 Task: Assign Person0000000132 as Assignee of Child Issue ChildIssue0000000659 of Issue Issue0000000330 in Backlog  in Scrum Project Project0000000066 in Jira. Assign Person0000000132 as Assignee of Child Issue ChildIssue0000000660 of Issue Issue0000000330 in Backlog  in Scrum Project Project0000000066 in Jira. Assign Issue Issue0000000321 to Sprint Sprint0000000193 in Scrum Project Project0000000065 in Jira. Assign Issue Issue0000000322 to Sprint Sprint0000000193 in Scrum Project Project0000000065 in Jira. Assign Issue Issue0000000323 to Sprint Sprint0000000194 in Scrum Project Project0000000065 in Jira
Action: Mouse moved to (558, 525)
Screenshot: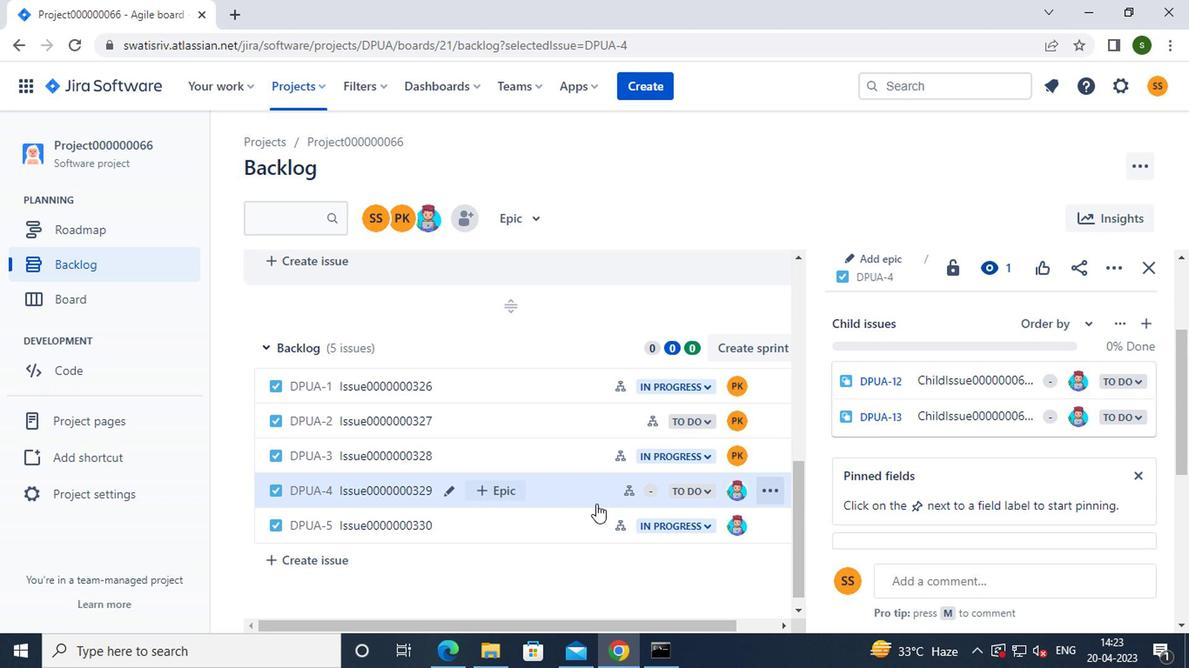 
Action: Mouse pressed left at (558, 525)
Screenshot: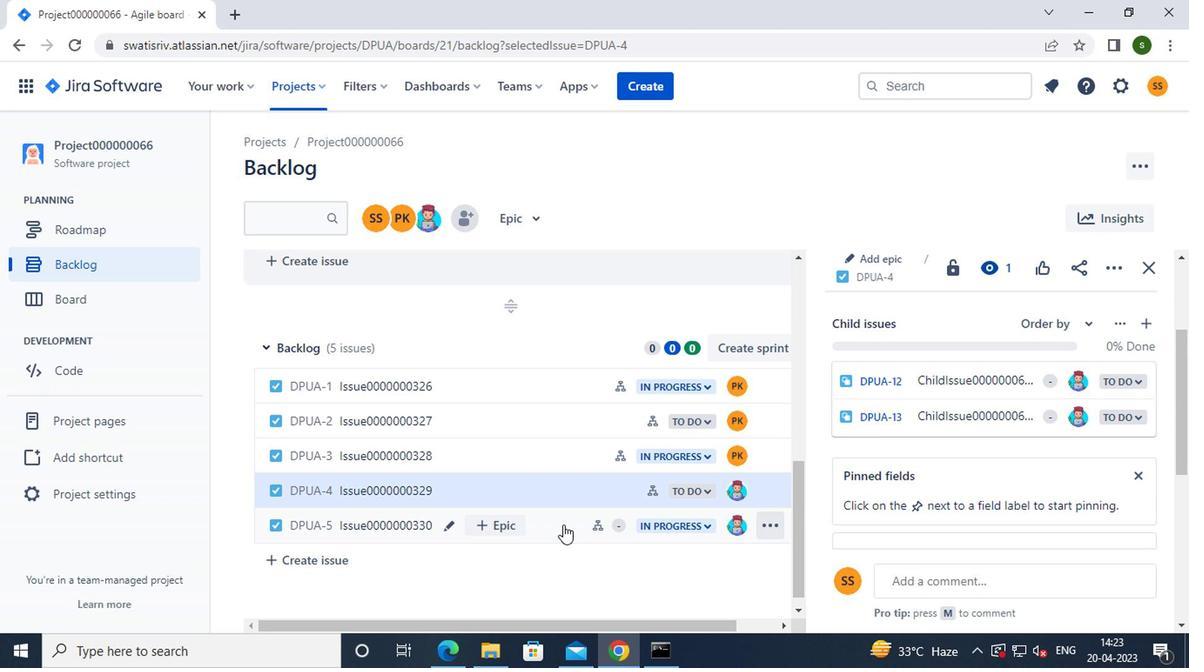 
Action: Mouse moved to (1002, 457)
Screenshot: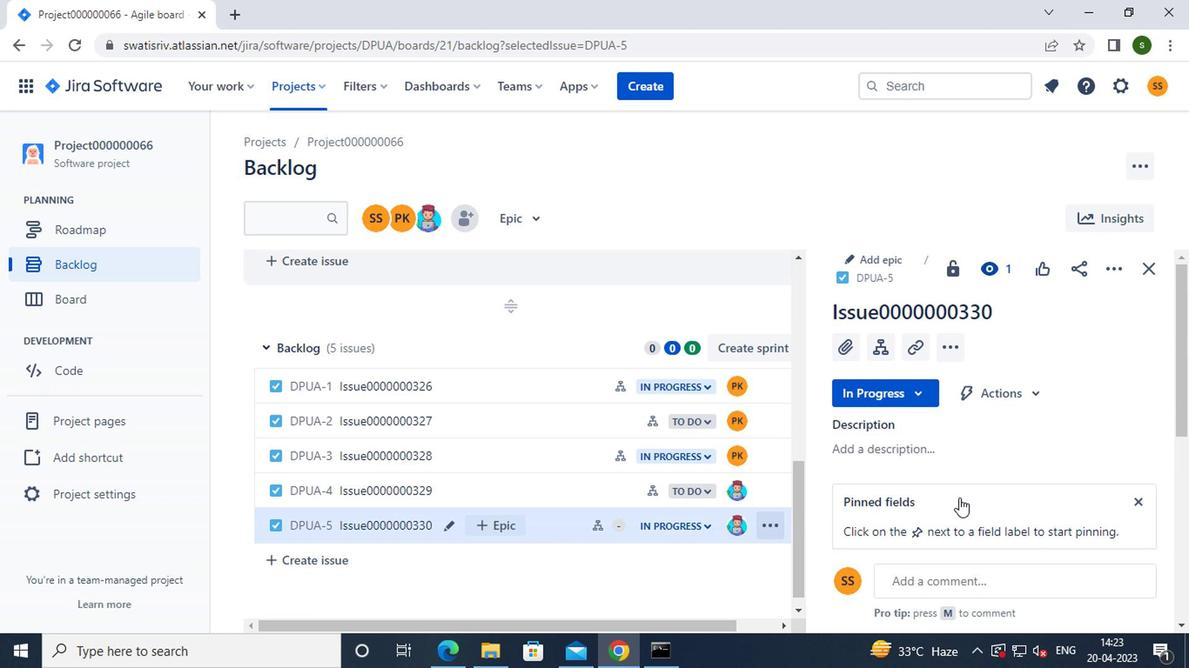 
Action: Mouse scrolled (1002, 457) with delta (0, 0)
Screenshot: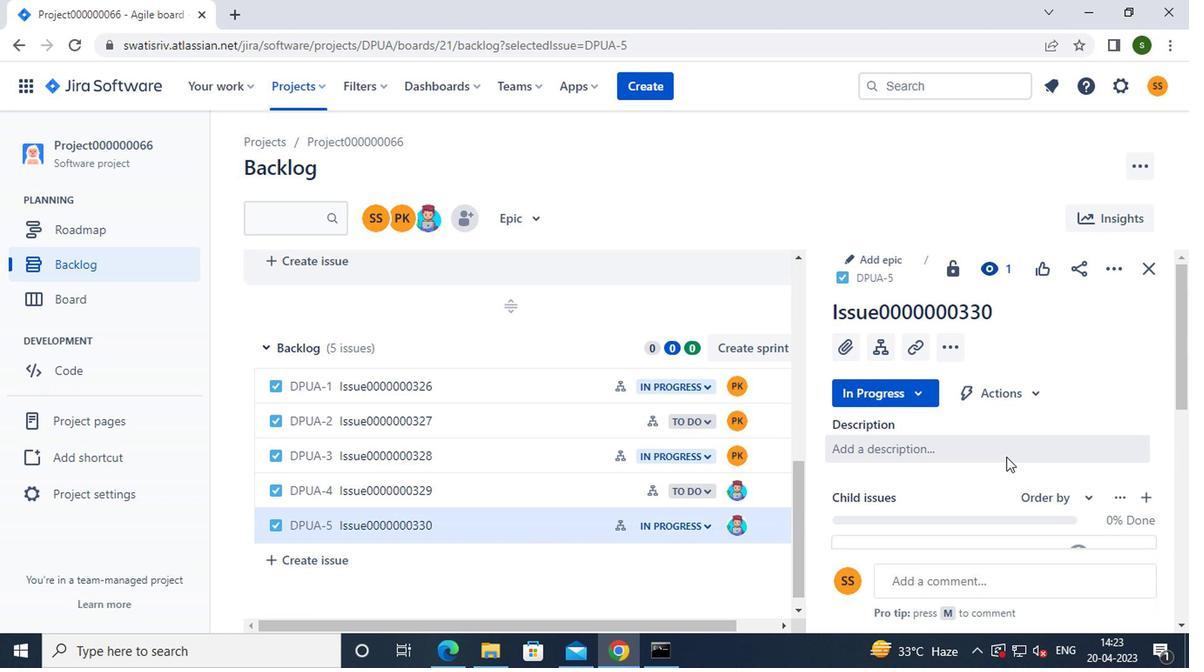 
Action: Mouse scrolled (1002, 457) with delta (0, 0)
Screenshot: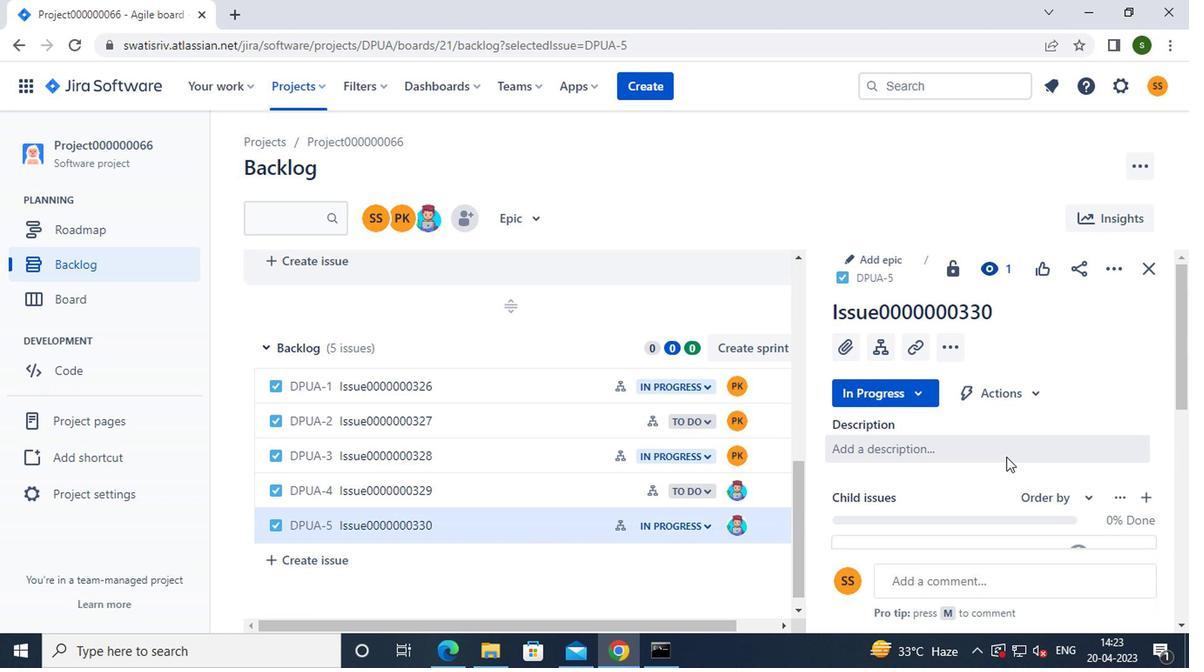 
Action: Mouse moved to (1081, 384)
Screenshot: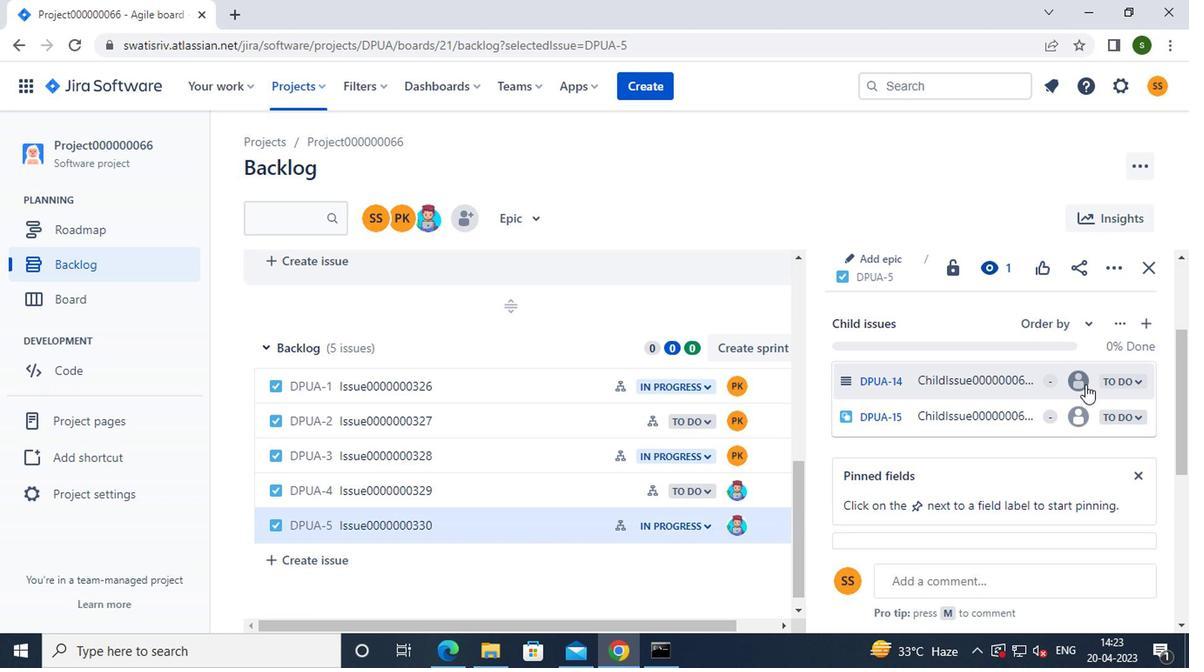
Action: Mouse pressed left at (1081, 384)
Screenshot: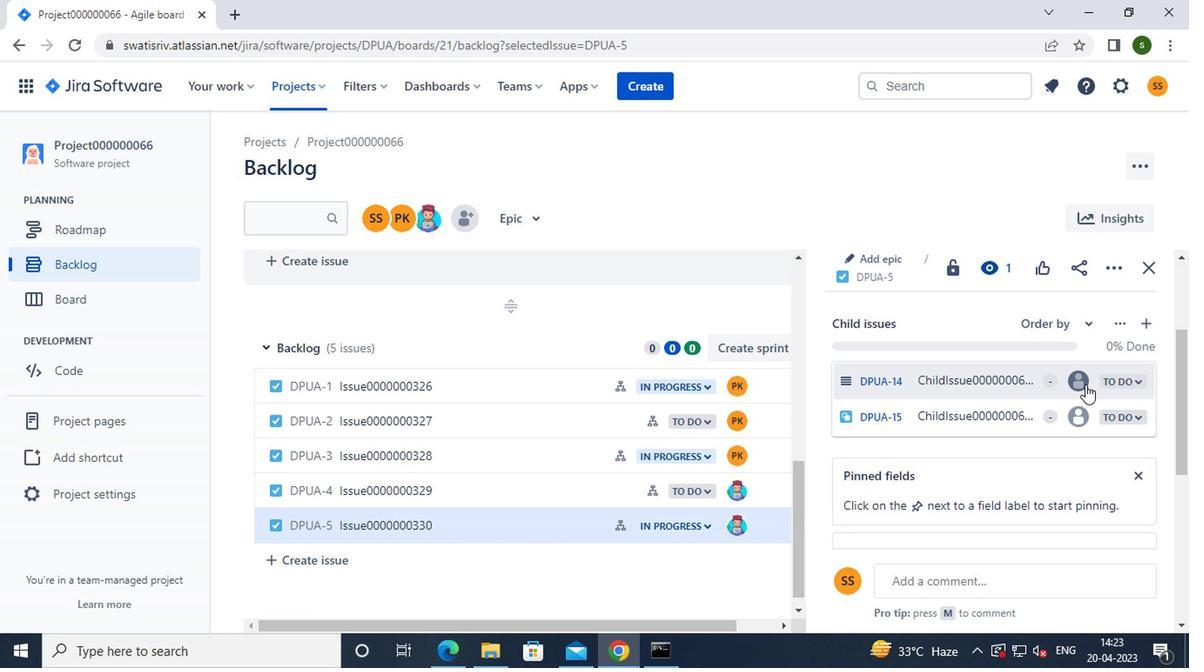 
Action: Mouse moved to (1026, 442)
Screenshot: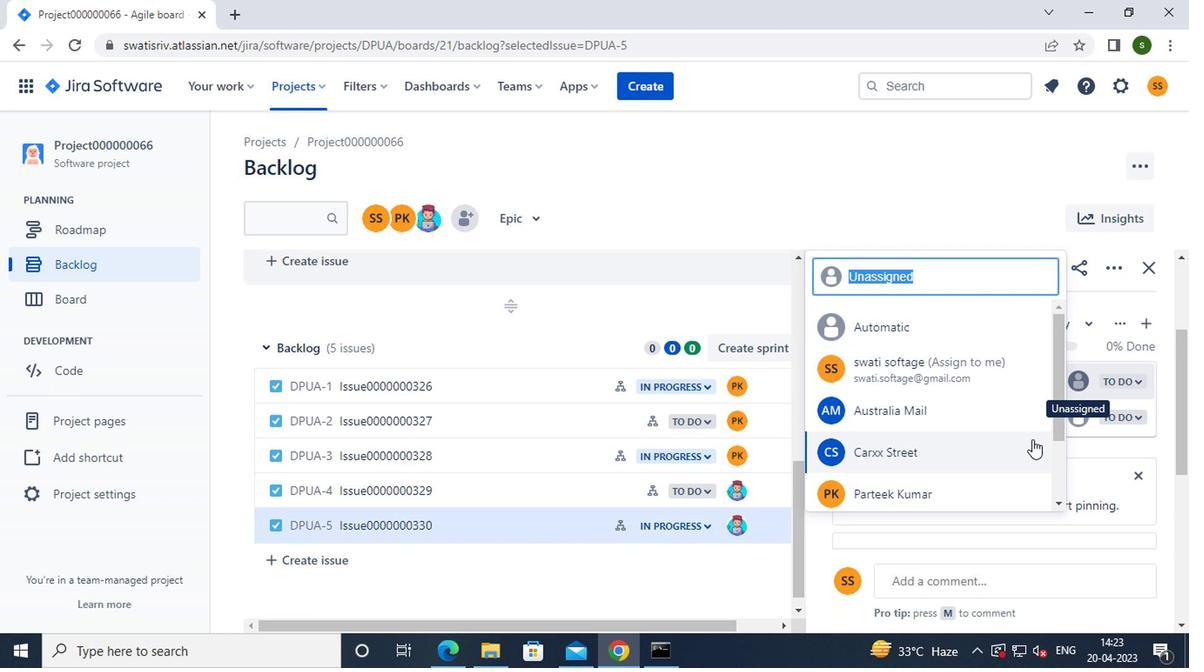 
Action: Mouse scrolled (1026, 442) with delta (0, 0)
Screenshot: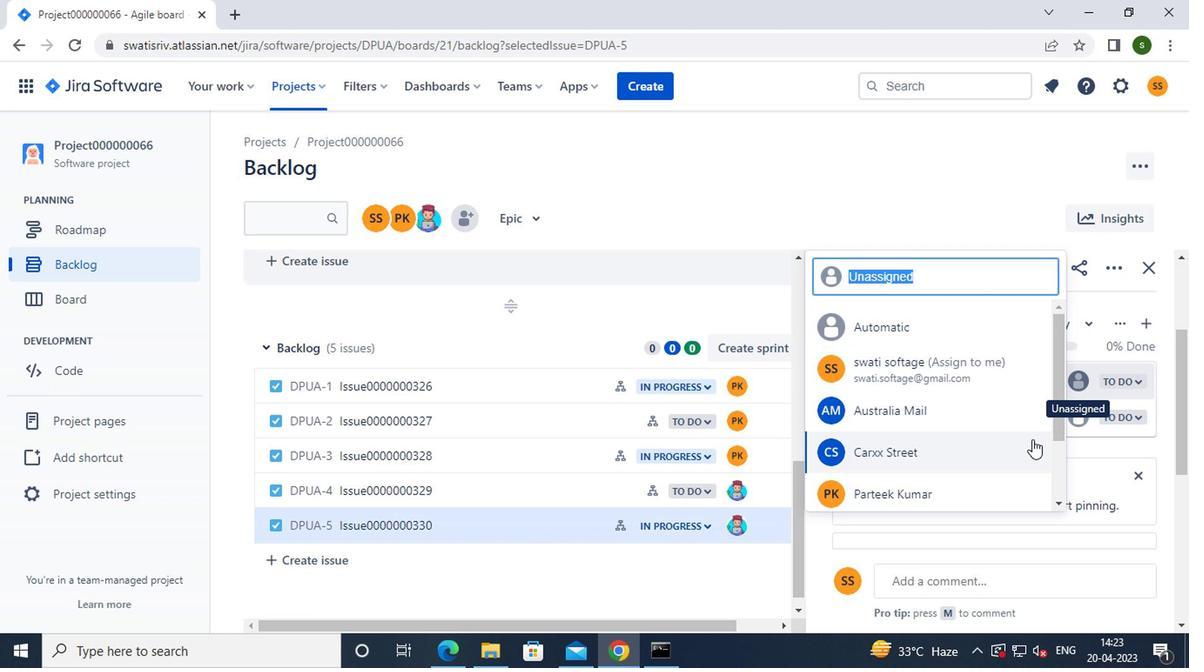 
Action: Mouse moved to (1025, 444)
Screenshot: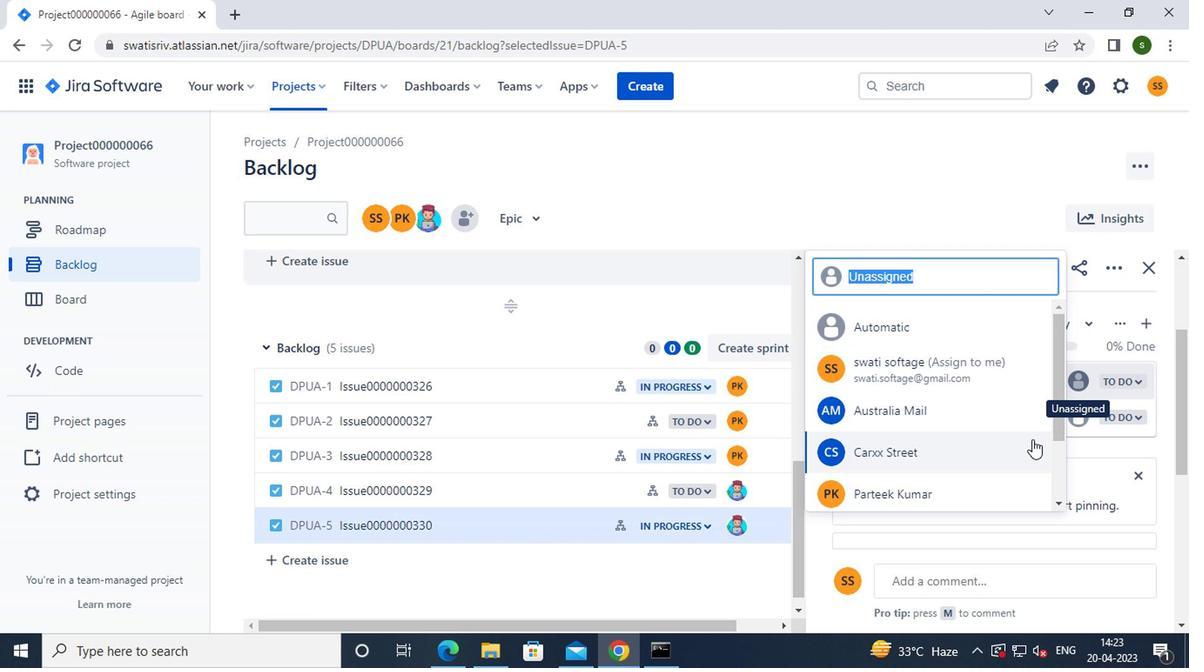 
Action: Mouse scrolled (1025, 442) with delta (0, -1)
Screenshot: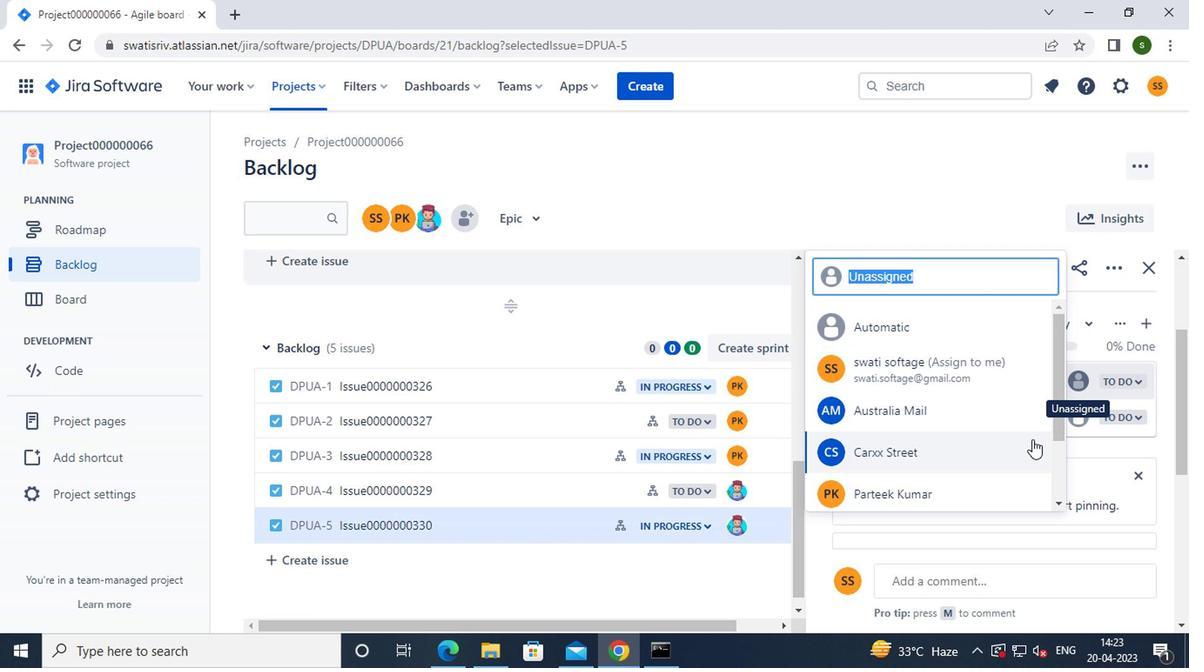 
Action: Mouse scrolled (1025, 442) with delta (0, -1)
Screenshot: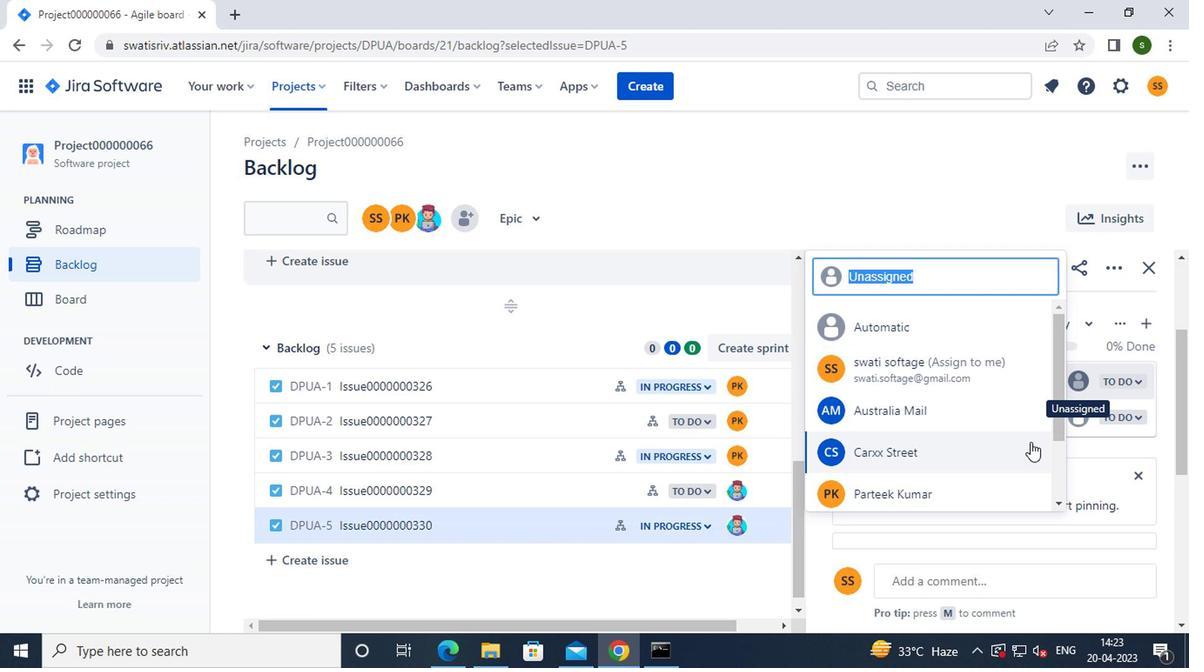 
Action: Mouse moved to (934, 491)
Screenshot: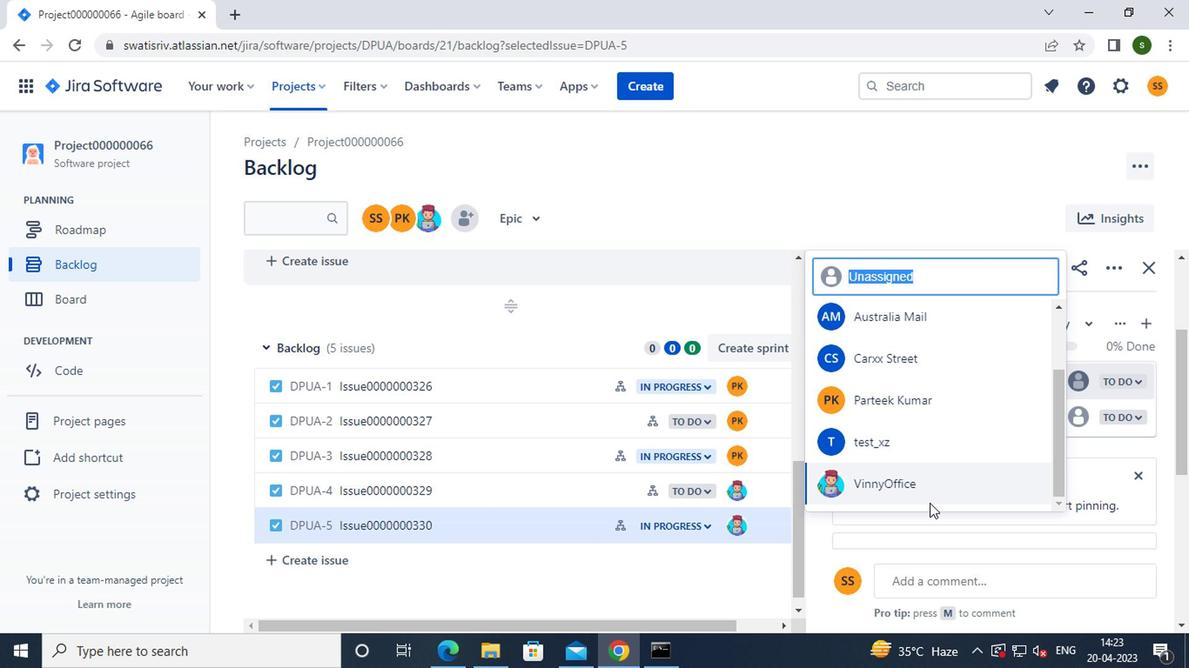 
Action: Mouse pressed left at (934, 491)
Screenshot: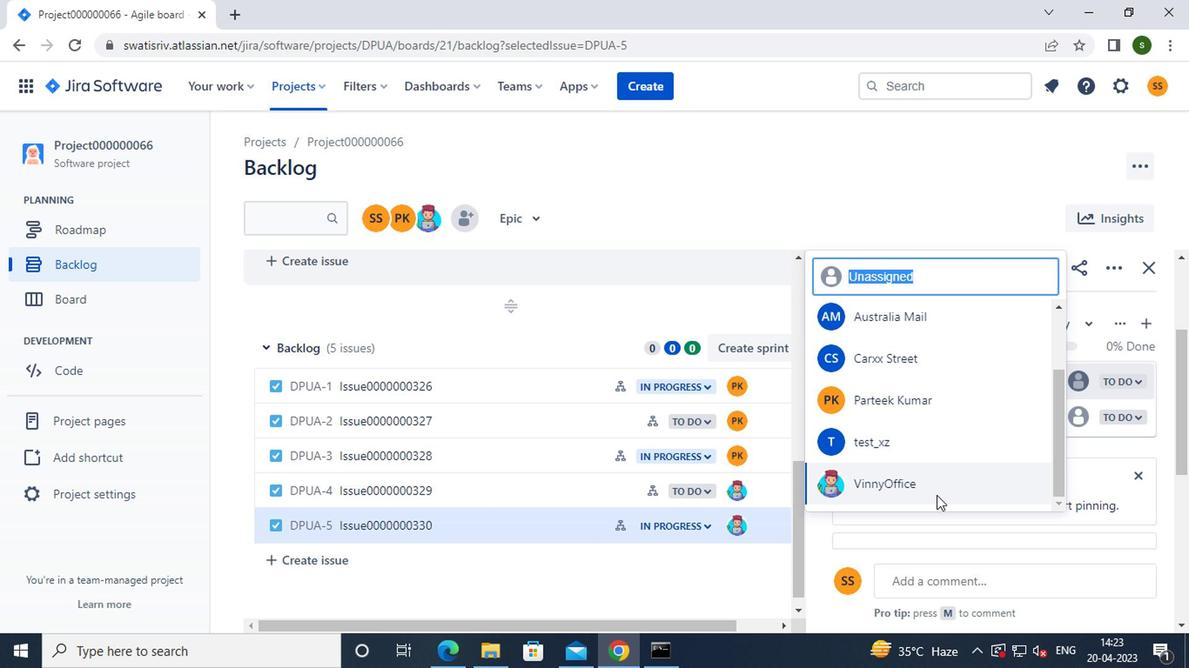 
Action: Mouse moved to (1072, 424)
Screenshot: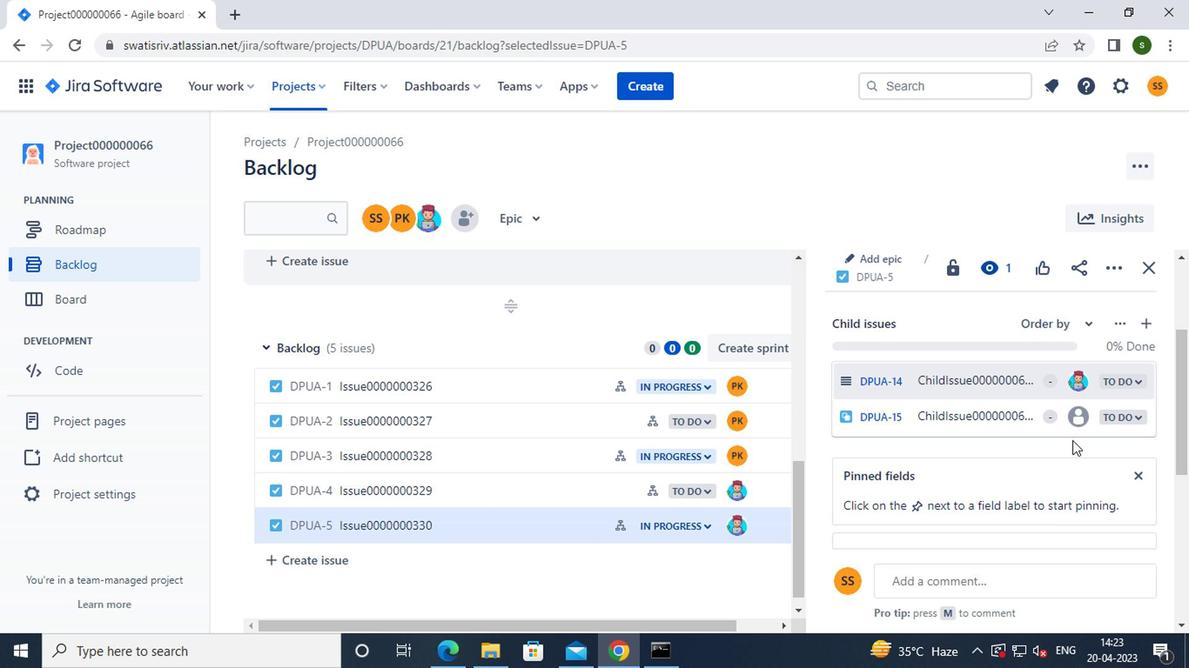 
Action: Mouse pressed left at (1072, 424)
Screenshot: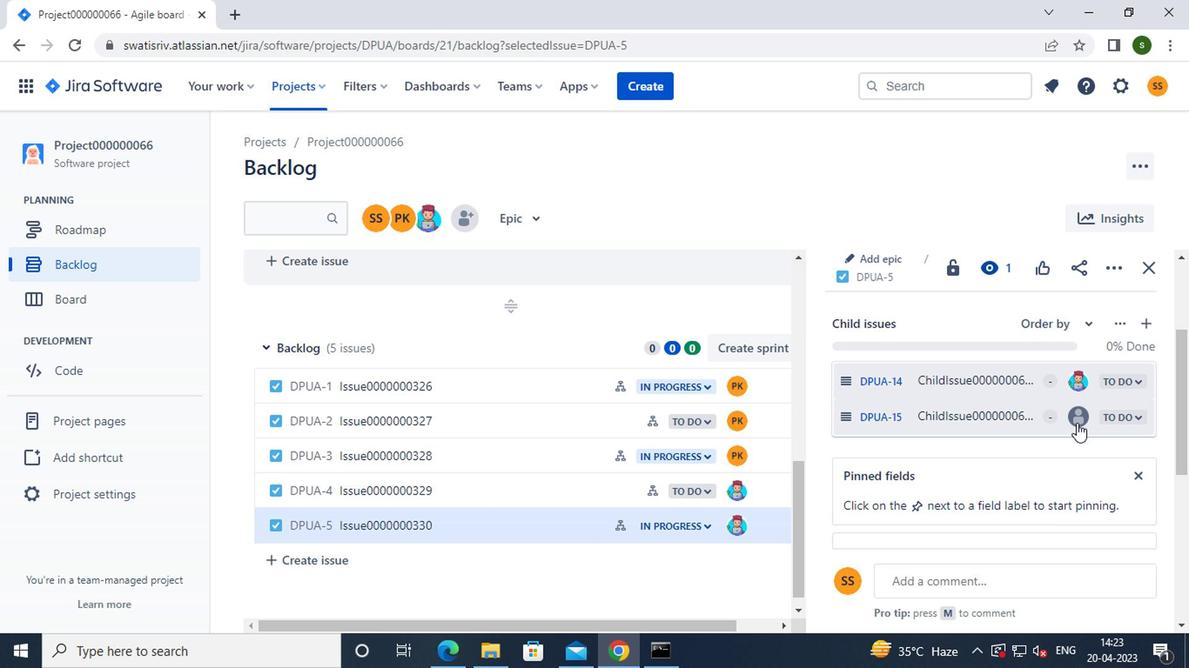 
Action: Mouse moved to (927, 517)
Screenshot: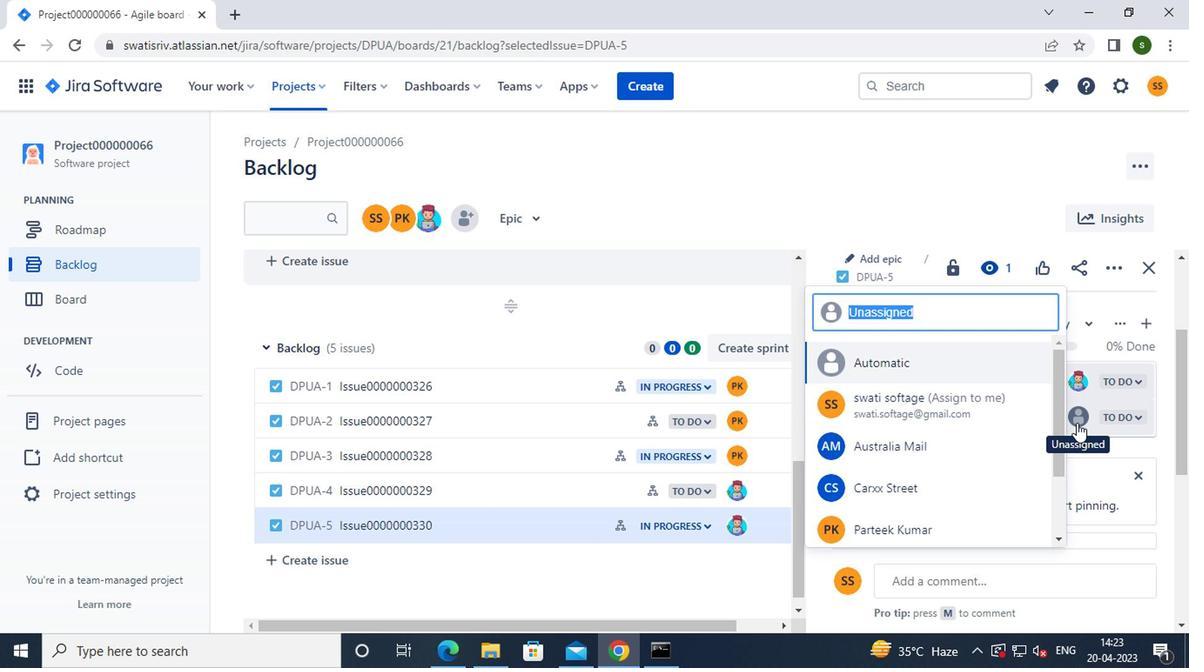 
Action: Mouse scrolled (927, 515) with delta (0, -1)
Screenshot: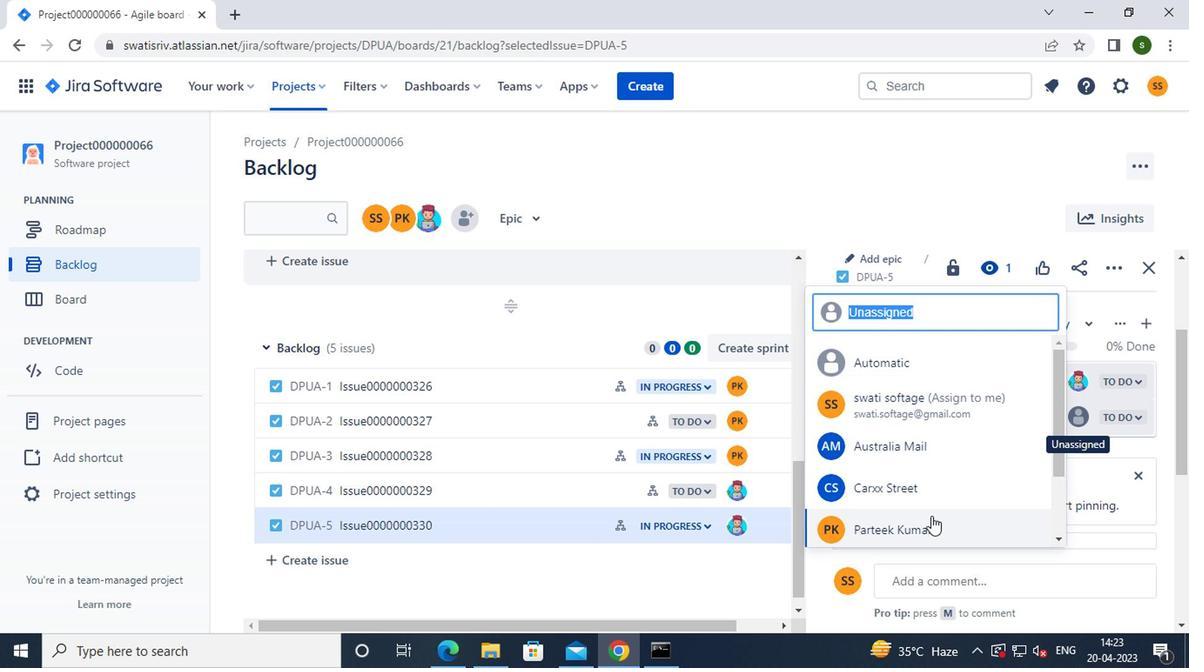 
Action: Mouse moved to (916, 533)
Screenshot: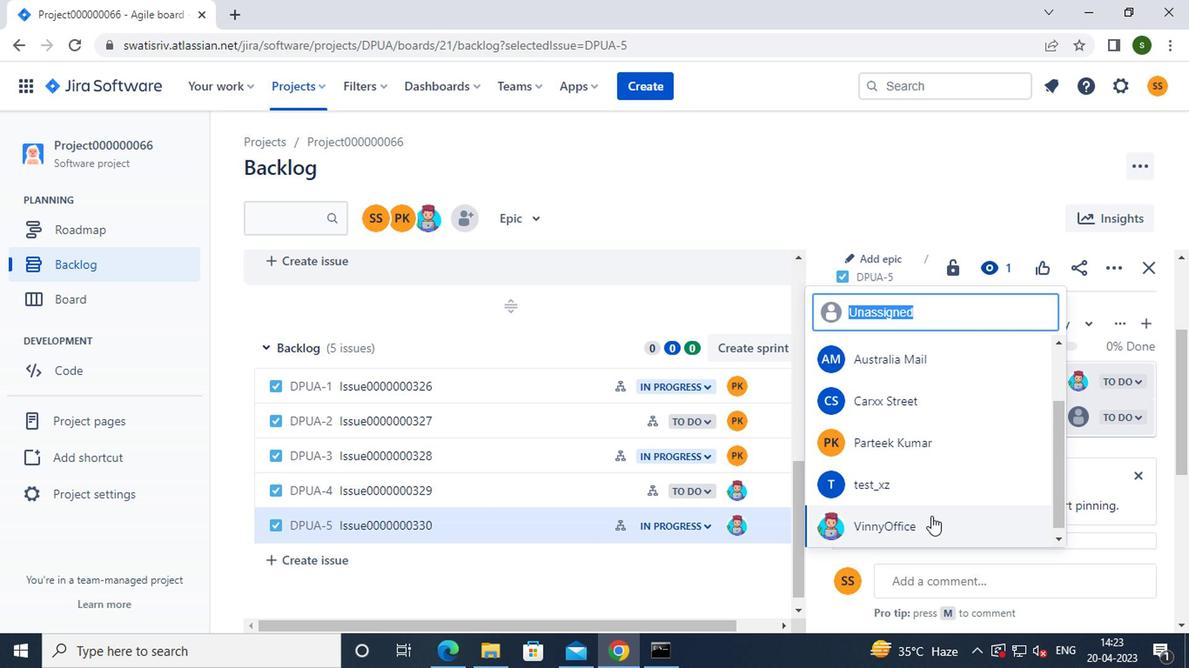 
Action: Mouse pressed left at (916, 533)
Screenshot: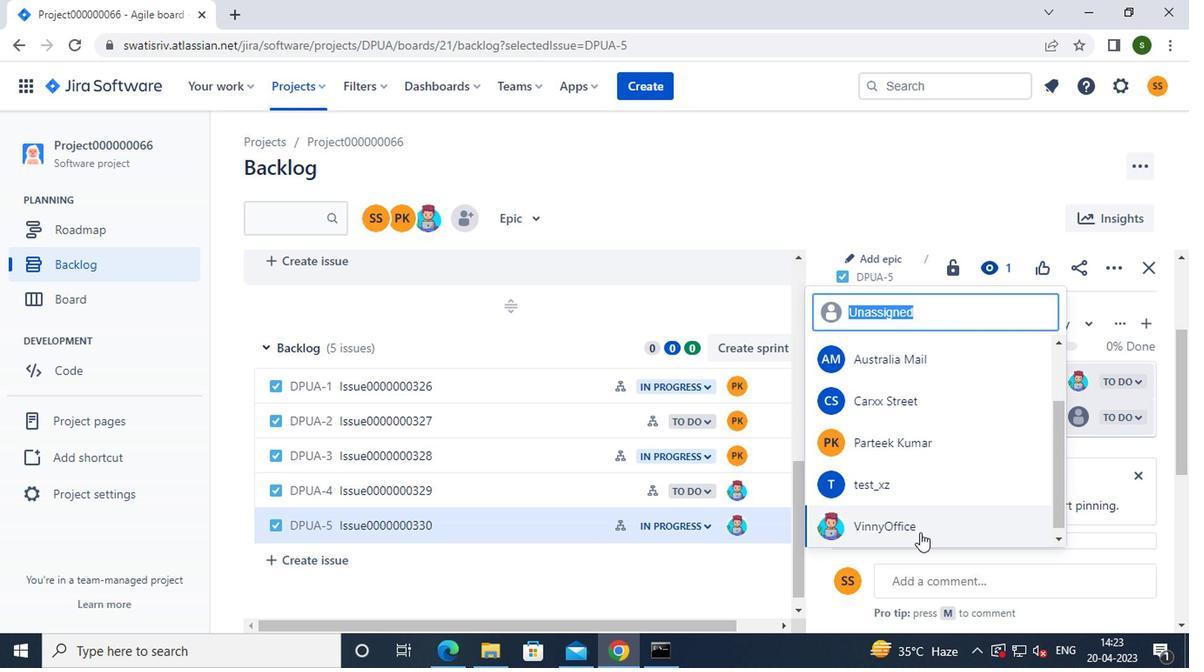 
Action: Mouse moved to (291, 94)
Screenshot: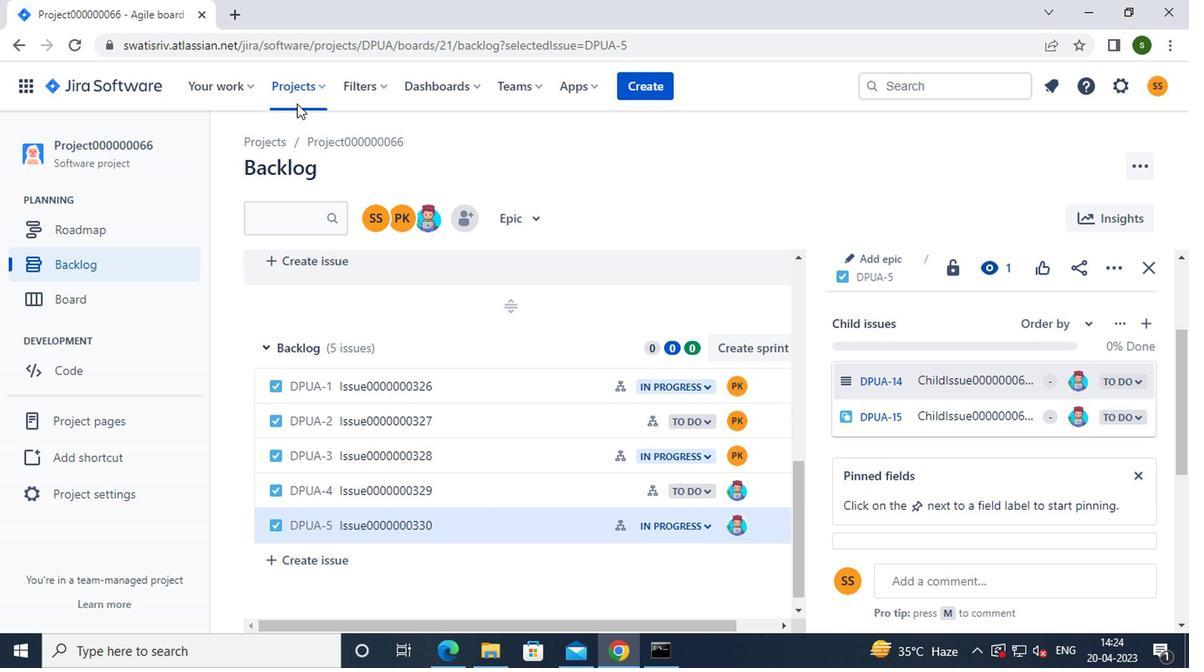 
Action: Mouse pressed left at (291, 94)
Screenshot: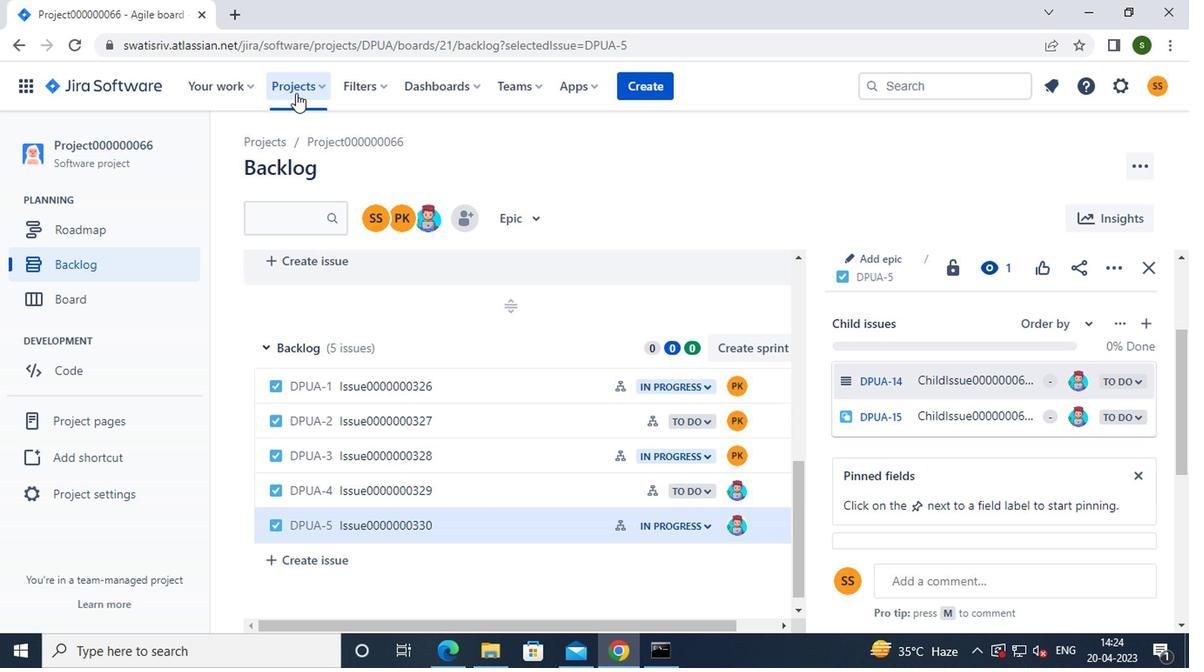 
Action: Mouse moved to (370, 209)
Screenshot: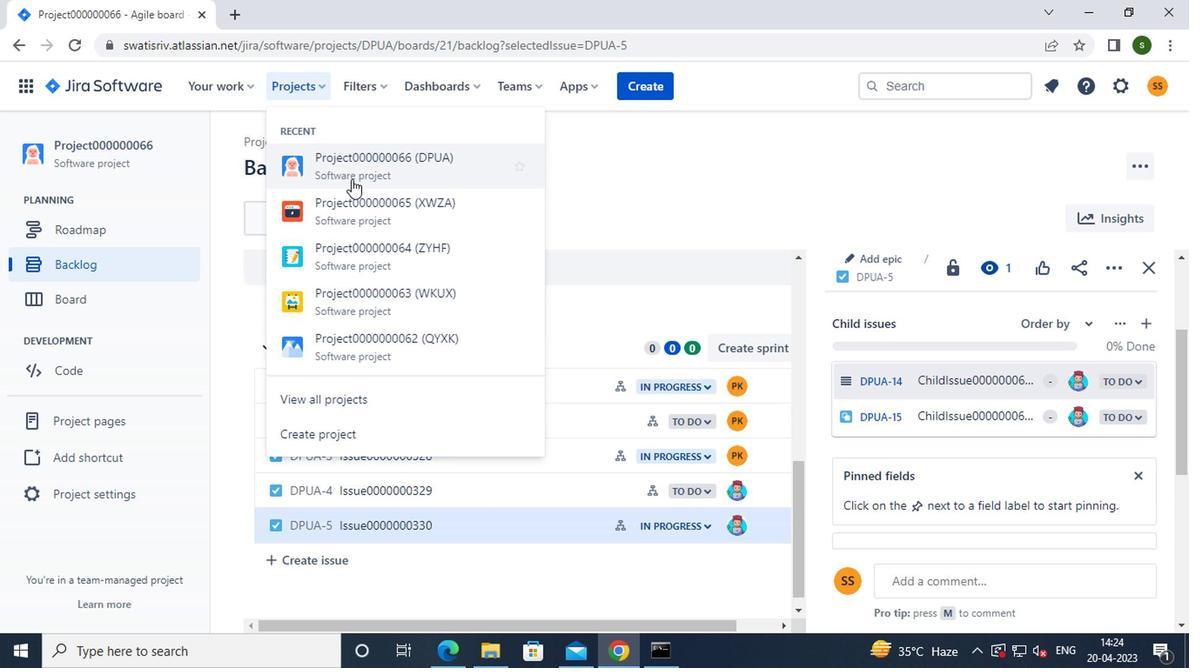 
Action: Mouse pressed left at (370, 209)
Screenshot: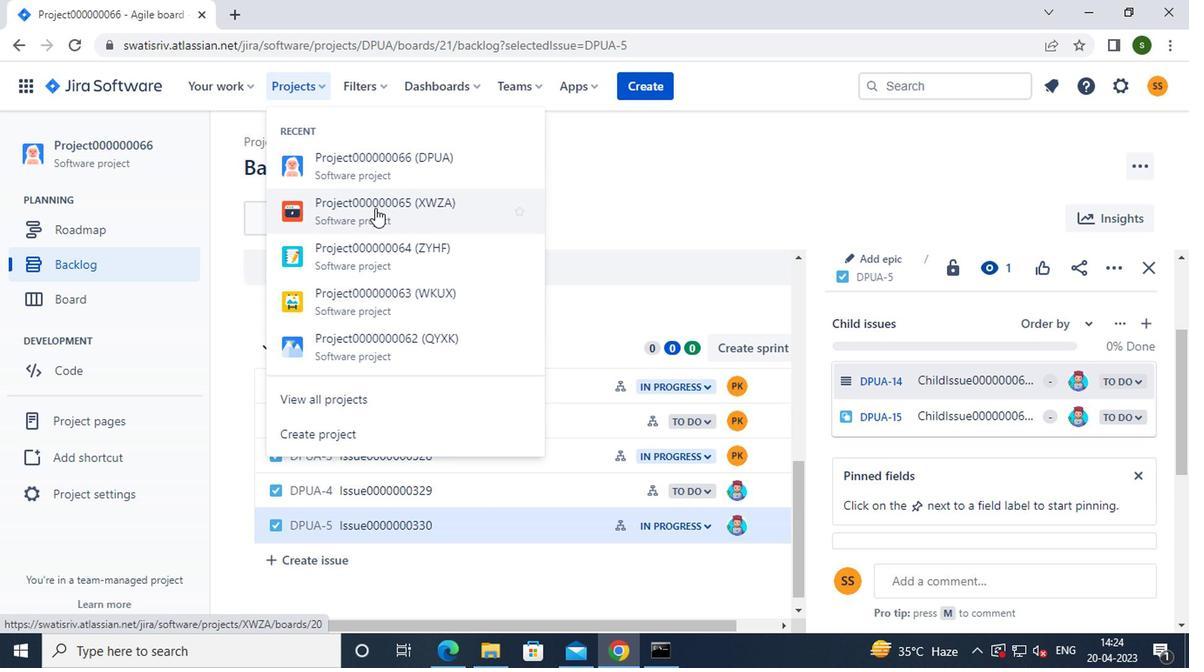 
Action: Mouse moved to (112, 258)
Screenshot: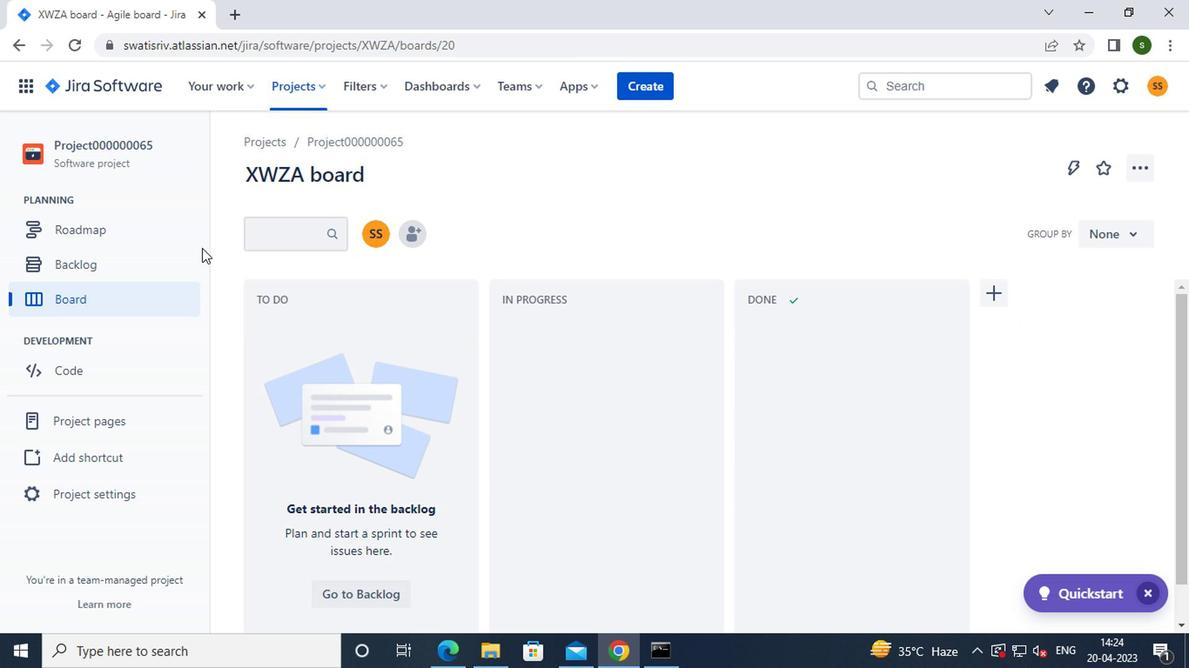 
Action: Mouse pressed left at (112, 258)
Screenshot: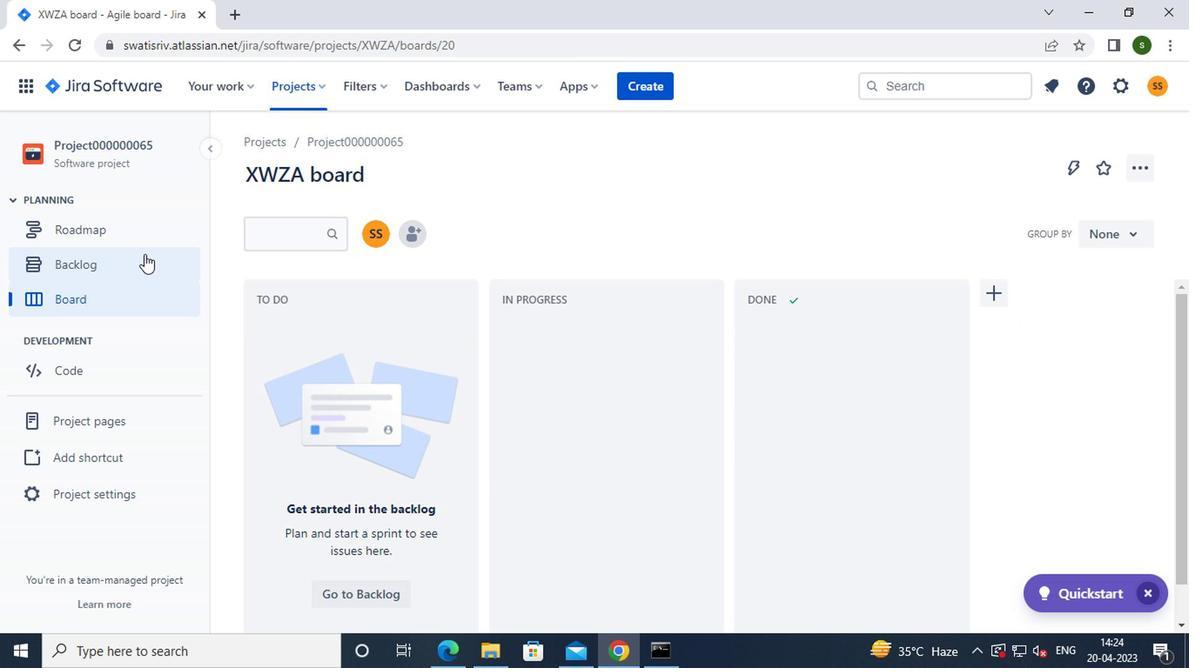 
Action: Mouse moved to (839, 409)
Screenshot: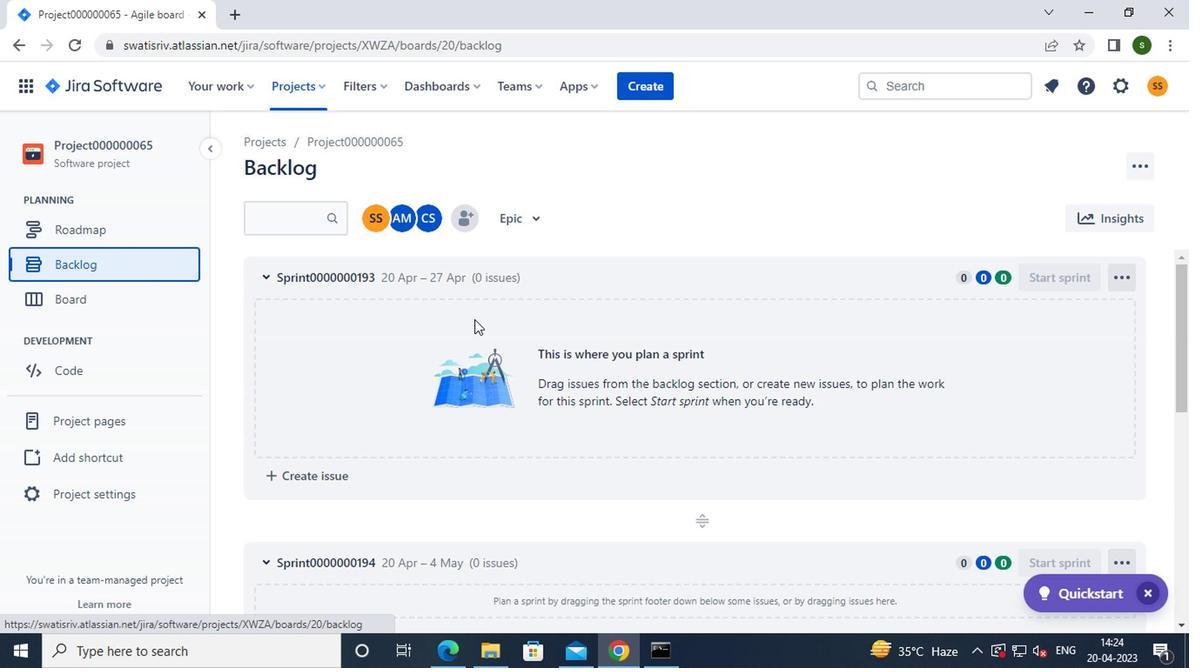 
Action: Mouse scrolled (839, 408) with delta (0, -1)
Screenshot: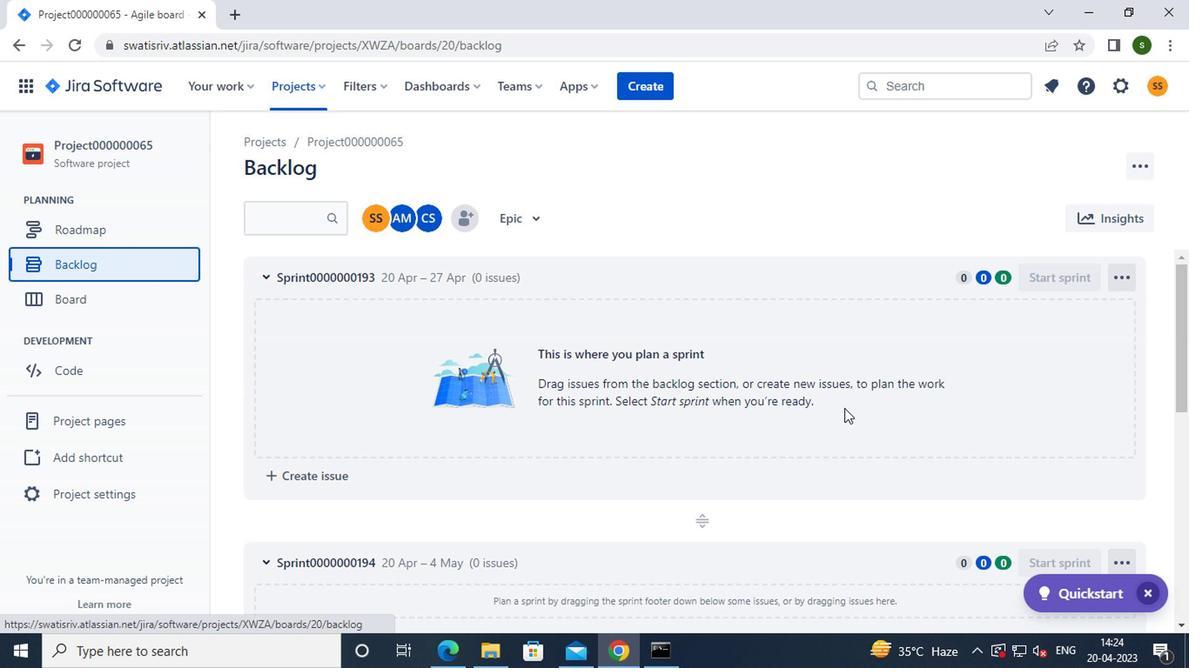 
Action: Mouse scrolled (839, 408) with delta (0, -1)
Screenshot: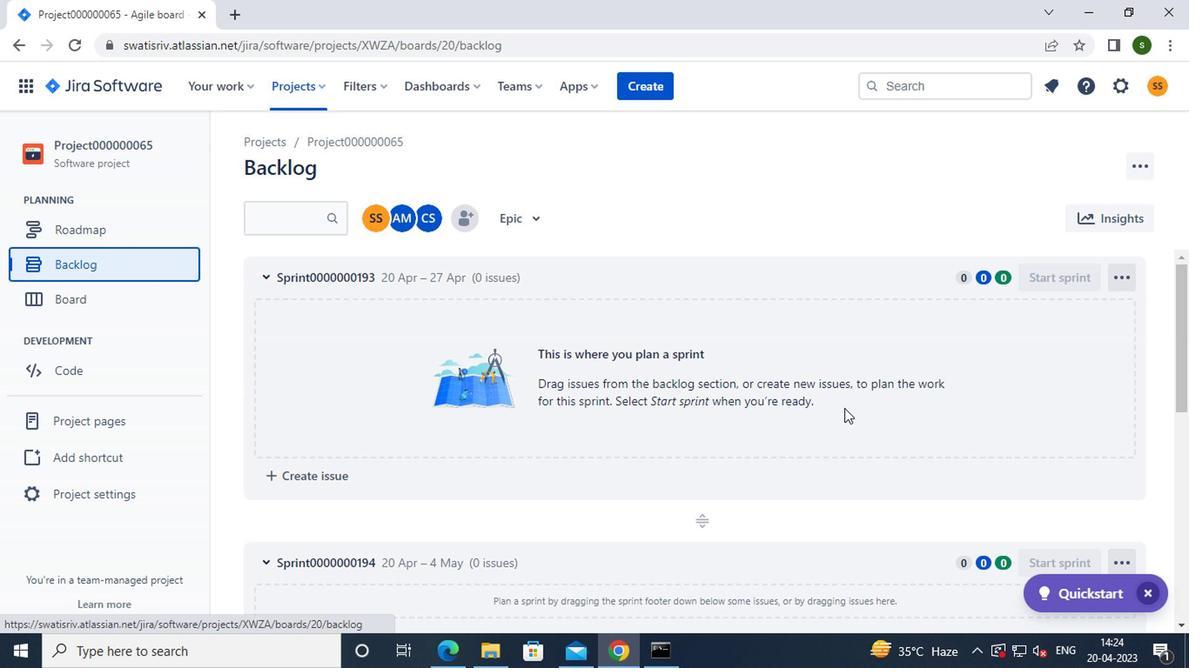
Action: Mouse scrolled (839, 408) with delta (0, -1)
Screenshot: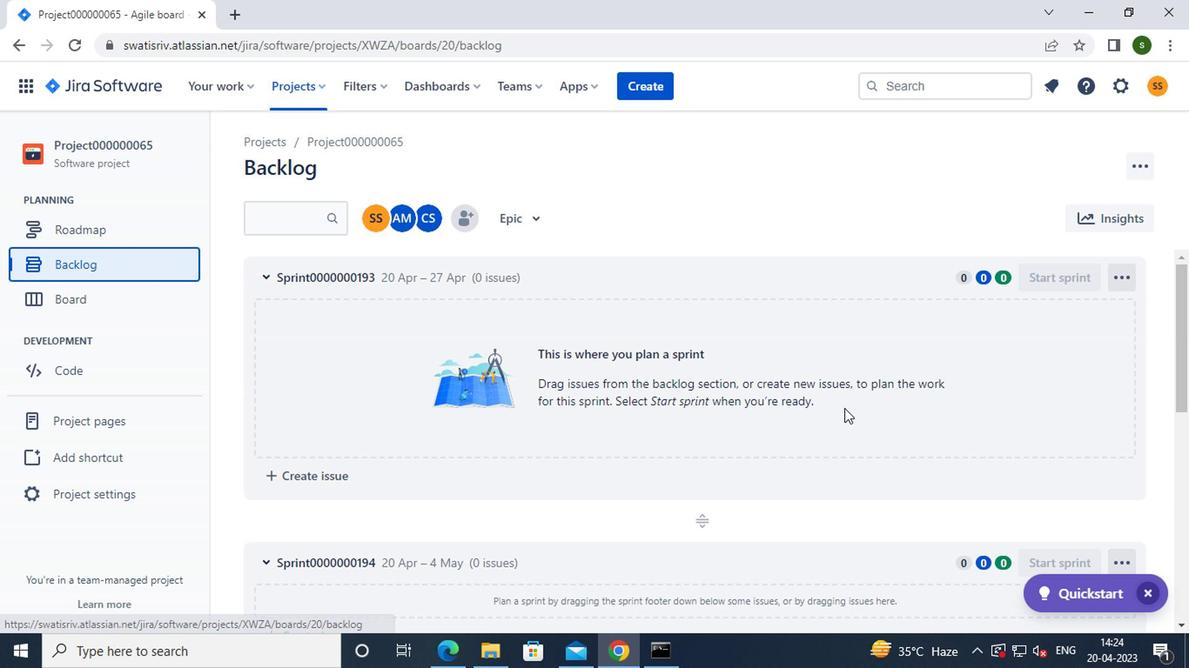 
Action: Mouse scrolled (839, 408) with delta (0, -1)
Screenshot: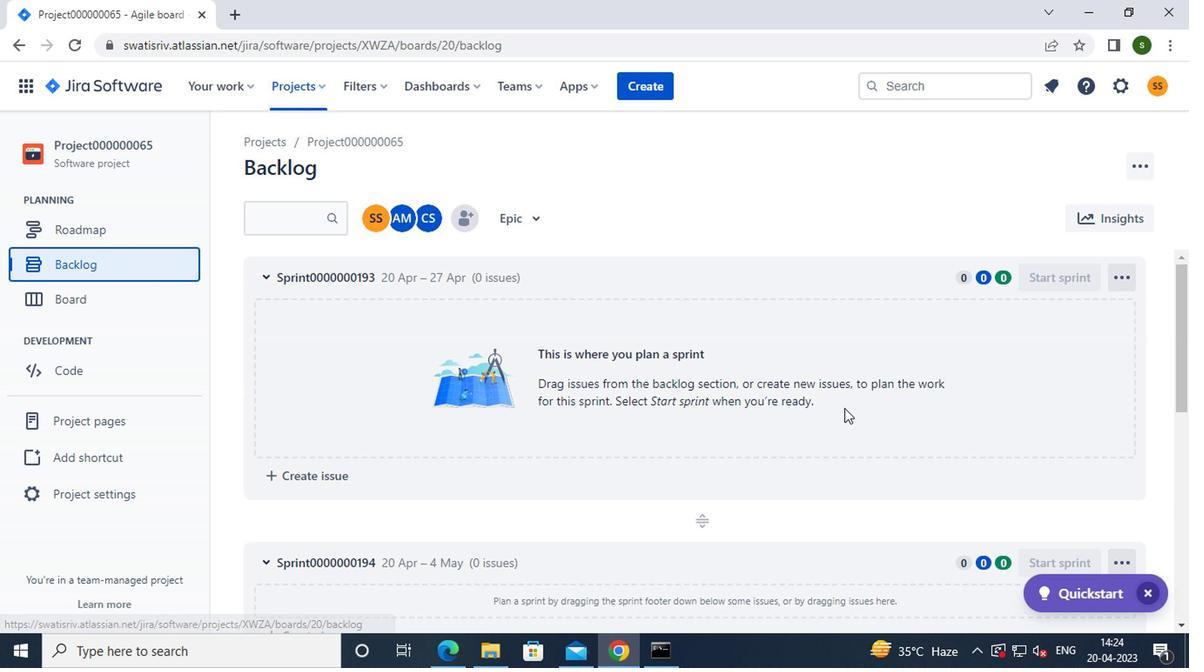 
Action: Mouse scrolled (839, 408) with delta (0, -1)
Screenshot: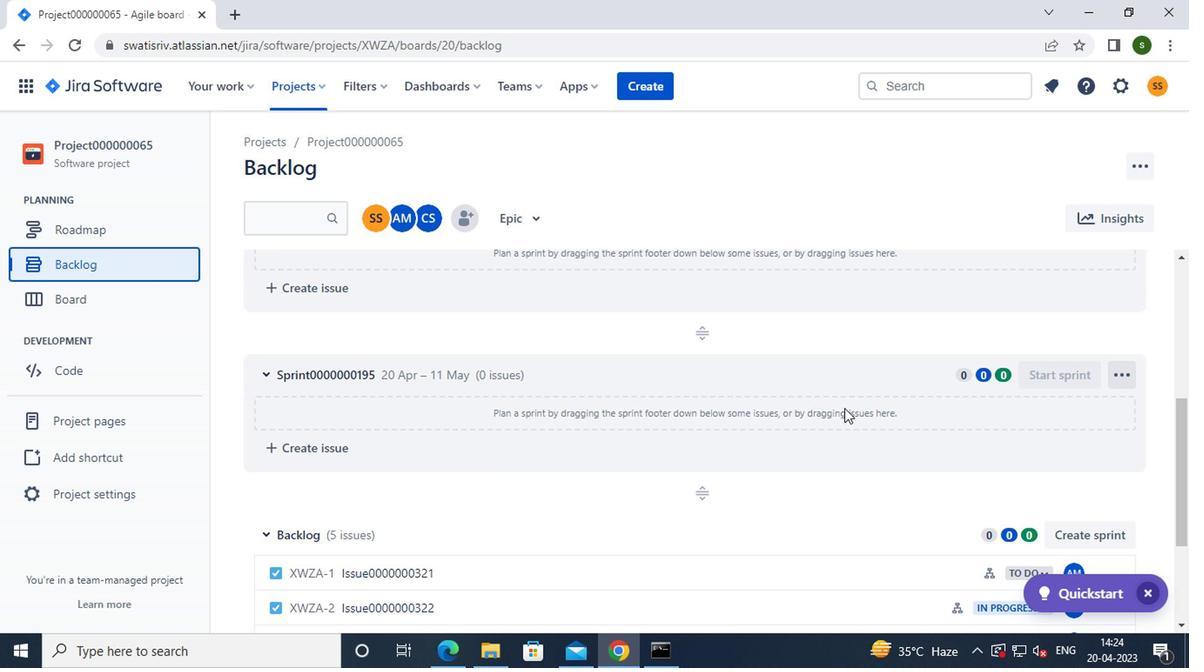 
Action: Mouse scrolled (839, 408) with delta (0, -1)
Screenshot: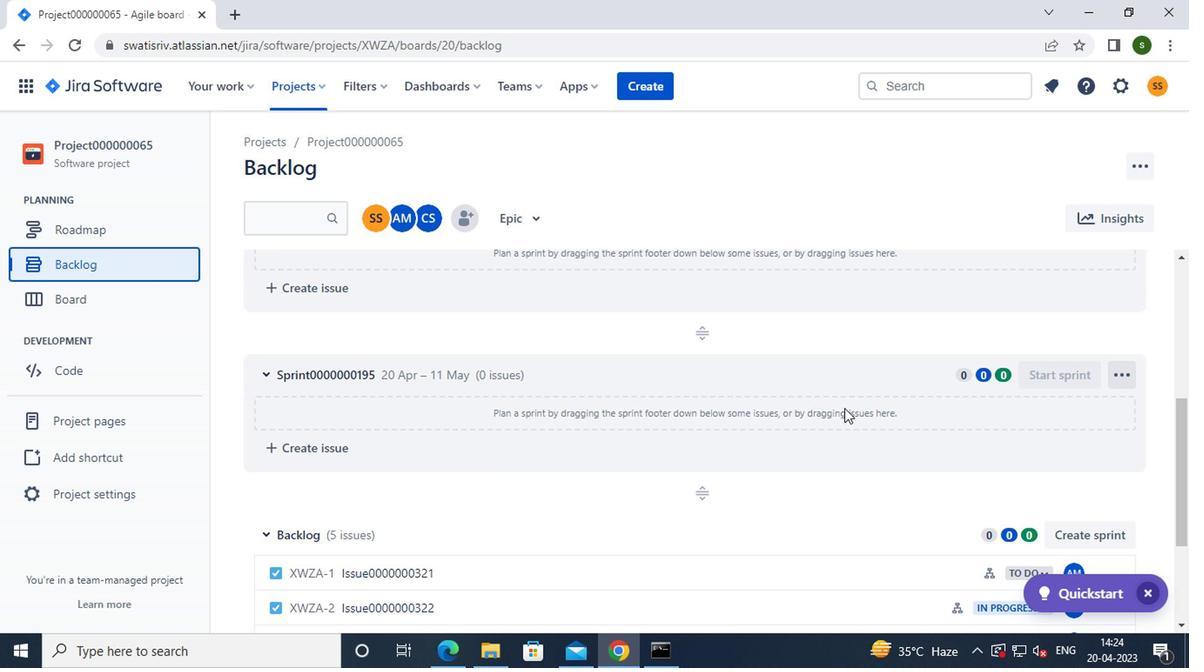 
Action: Mouse scrolled (839, 408) with delta (0, -1)
Screenshot: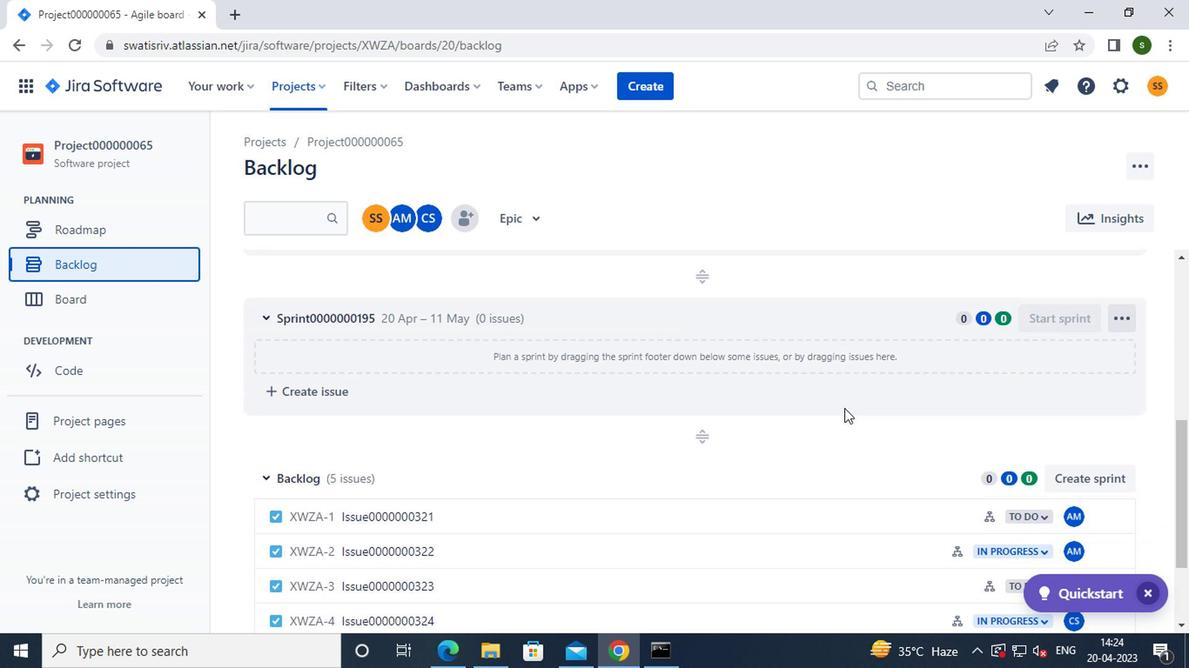 
Action: Mouse moved to (1106, 386)
Screenshot: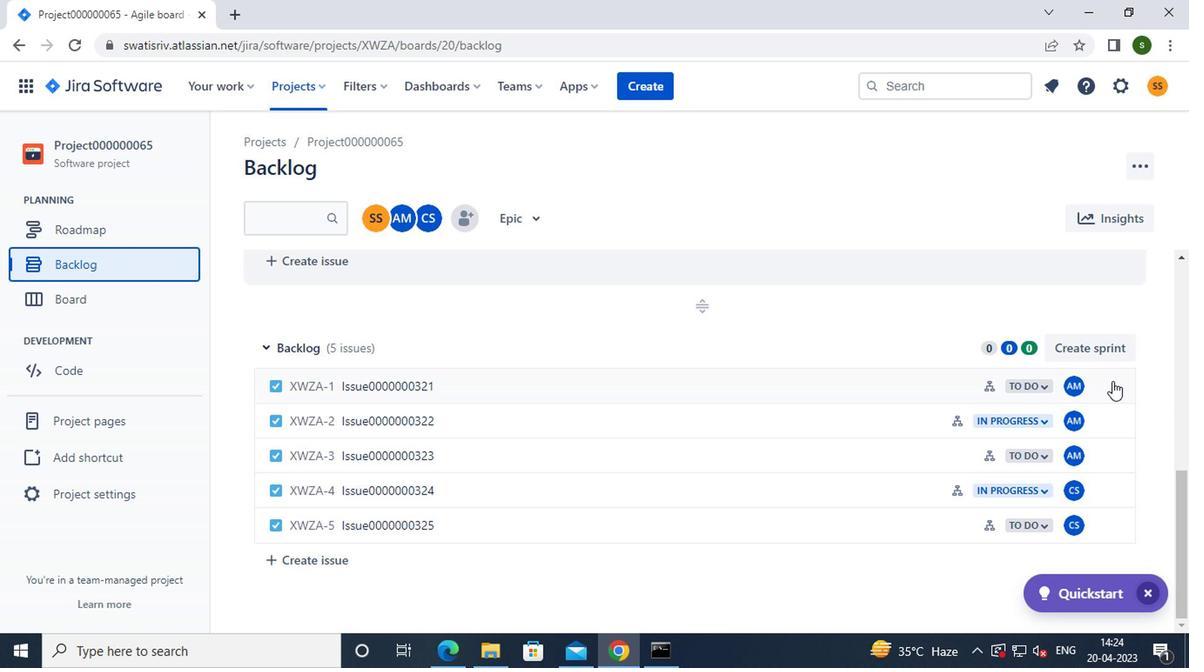 
Action: Mouse pressed left at (1106, 386)
Screenshot: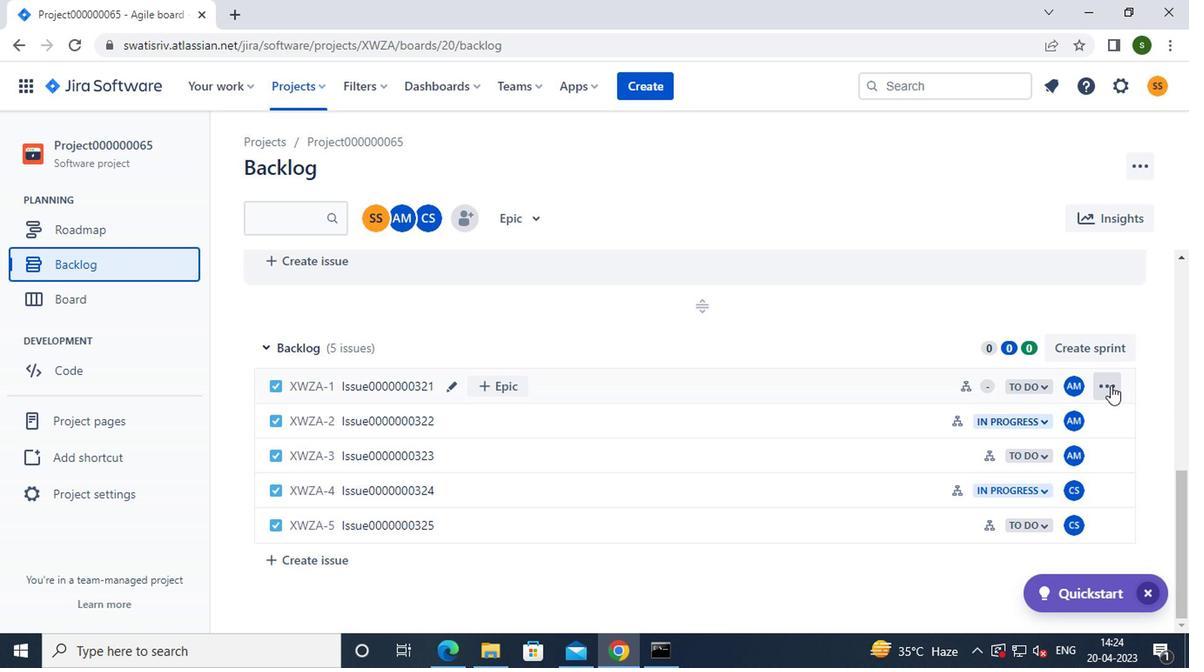 
Action: Mouse moved to (1054, 263)
Screenshot: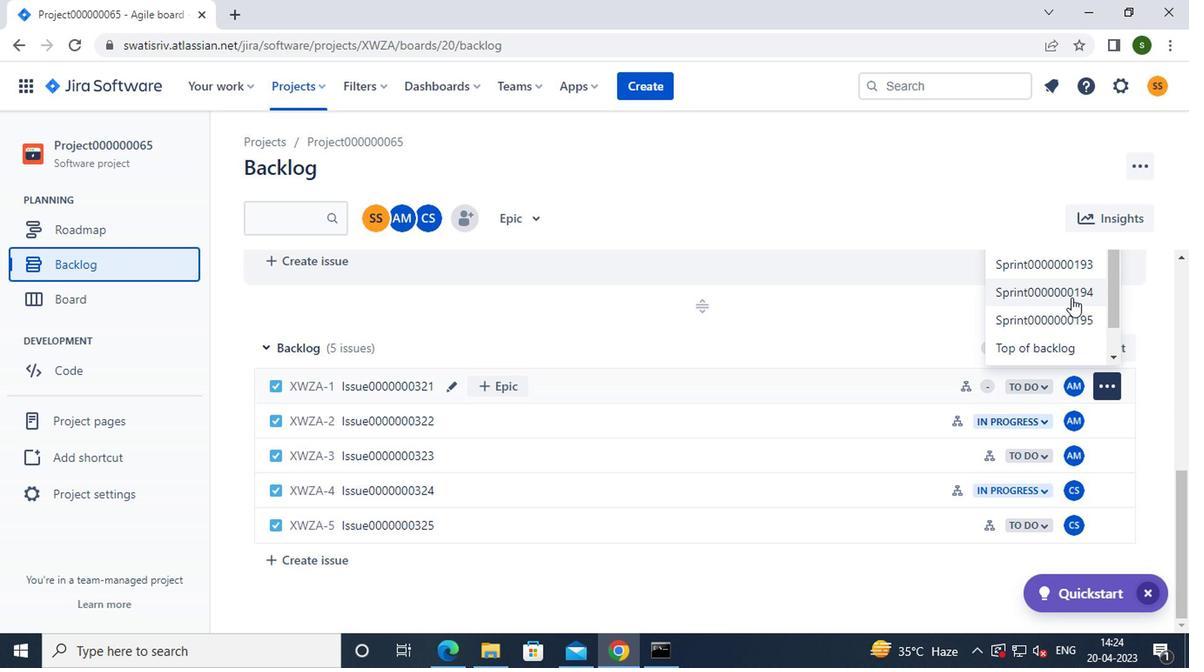 
Action: Mouse pressed left at (1054, 263)
Screenshot: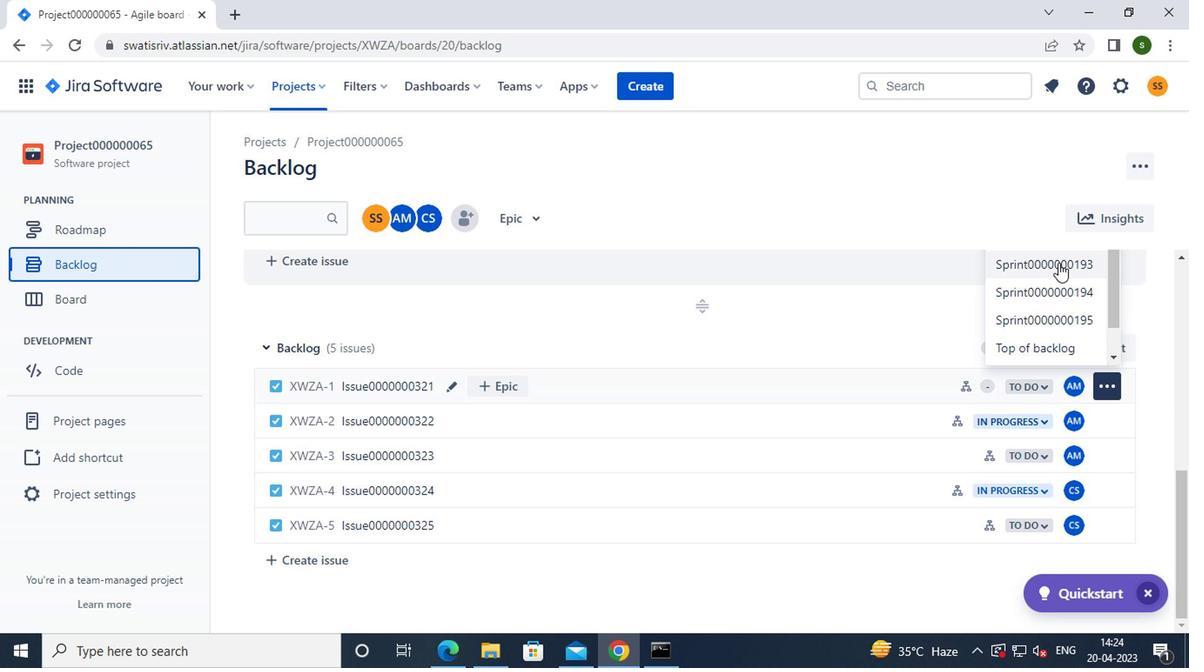 
Action: Mouse moved to (1105, 426)
Screenshot: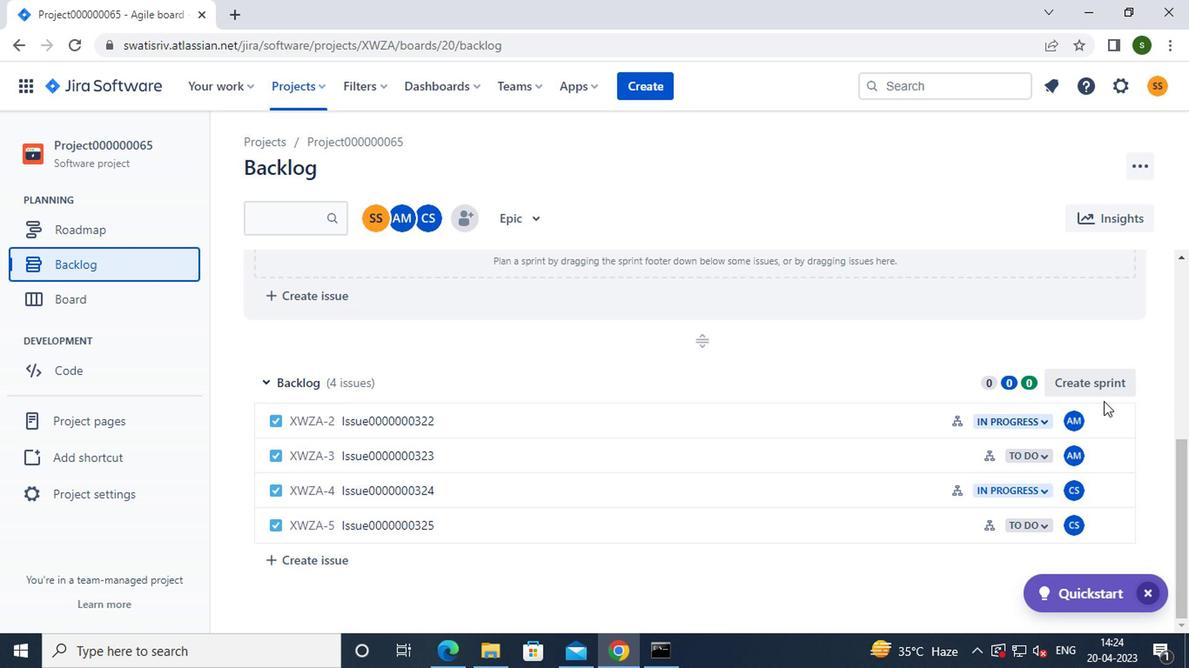 
Action: Mouse pressed left at (1105, 426)
Screenshot: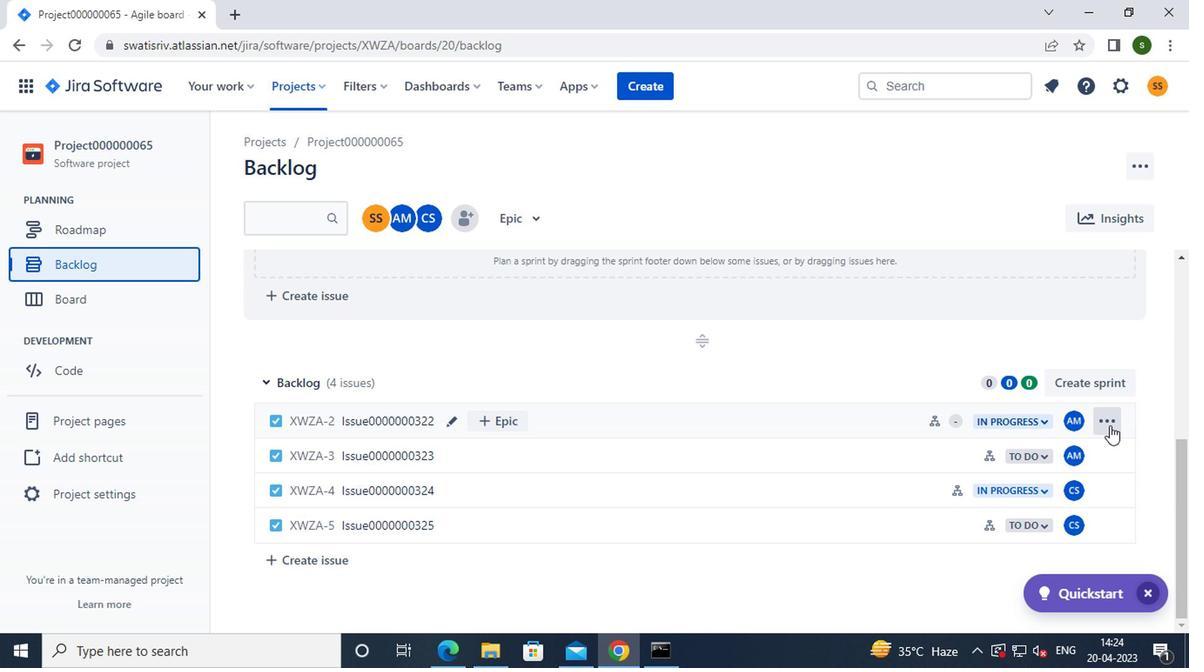 
Action: Mouse moved to (1064, 308)
Screenshot: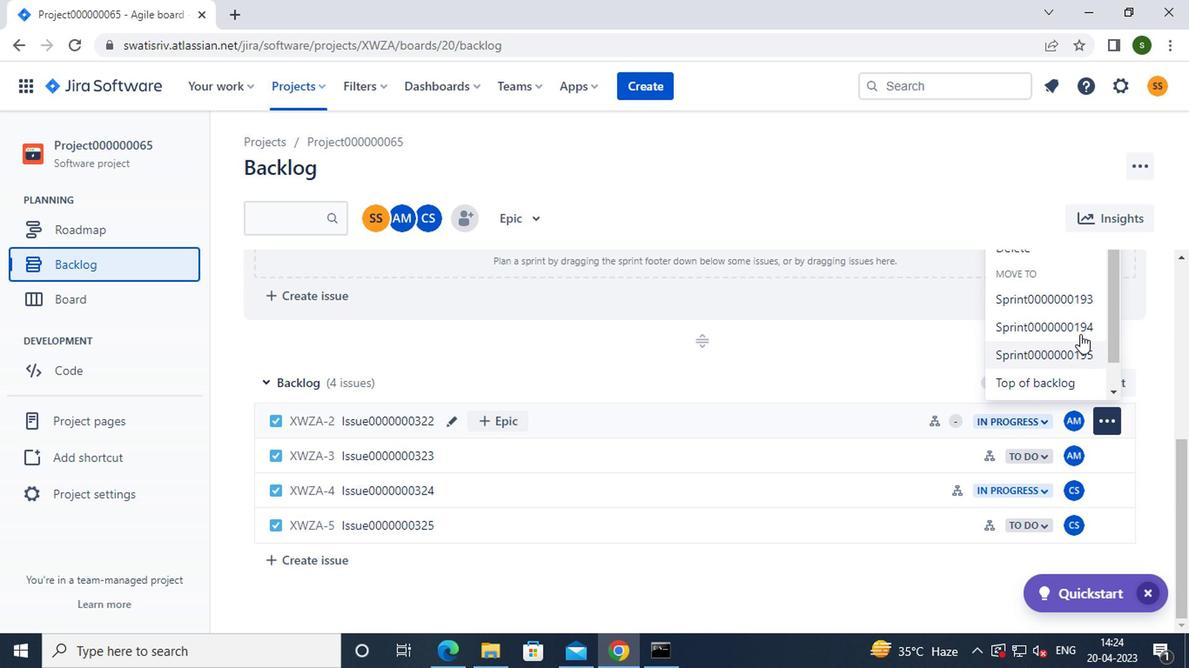 
Action: Mouse pressed left at (1064, 308)
Screenshot: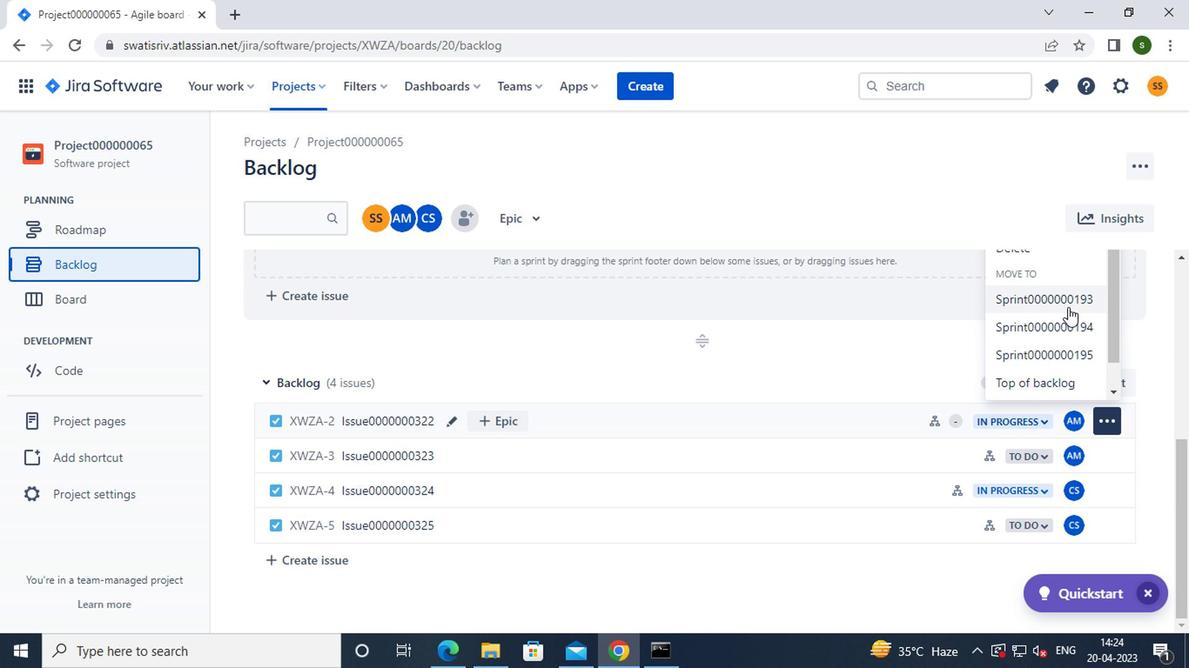 
Action: Mouse moved to (1097, 458)
Screenshot: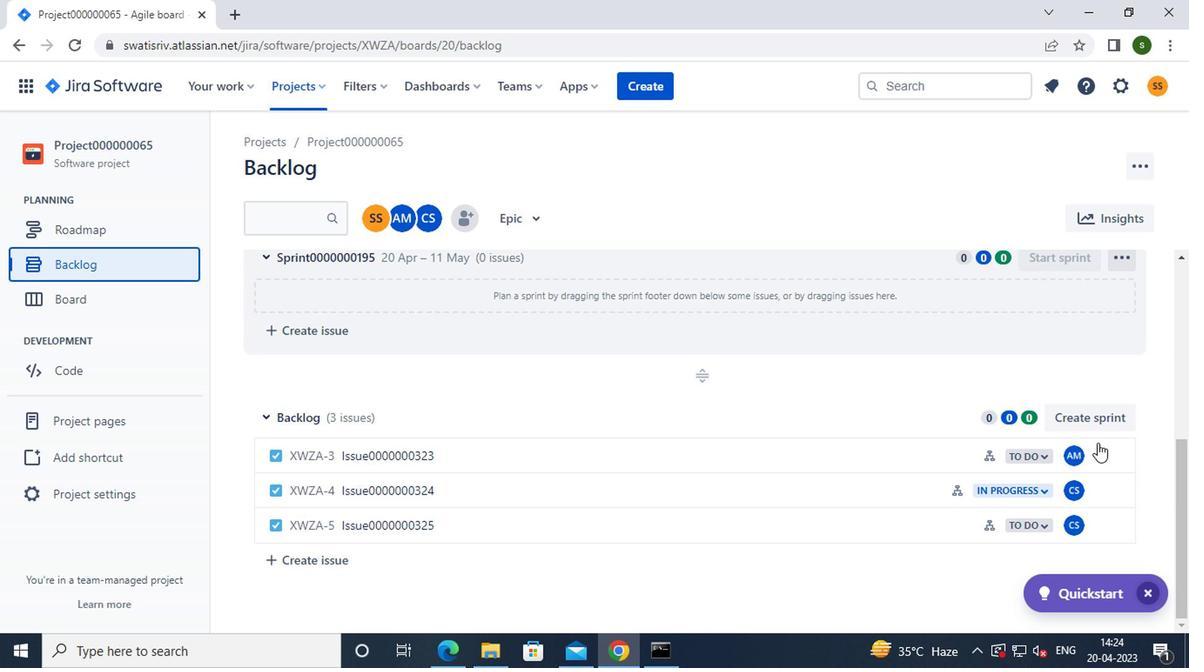 
Action: Mouse pressed left at (1097, 458)
Screenshot: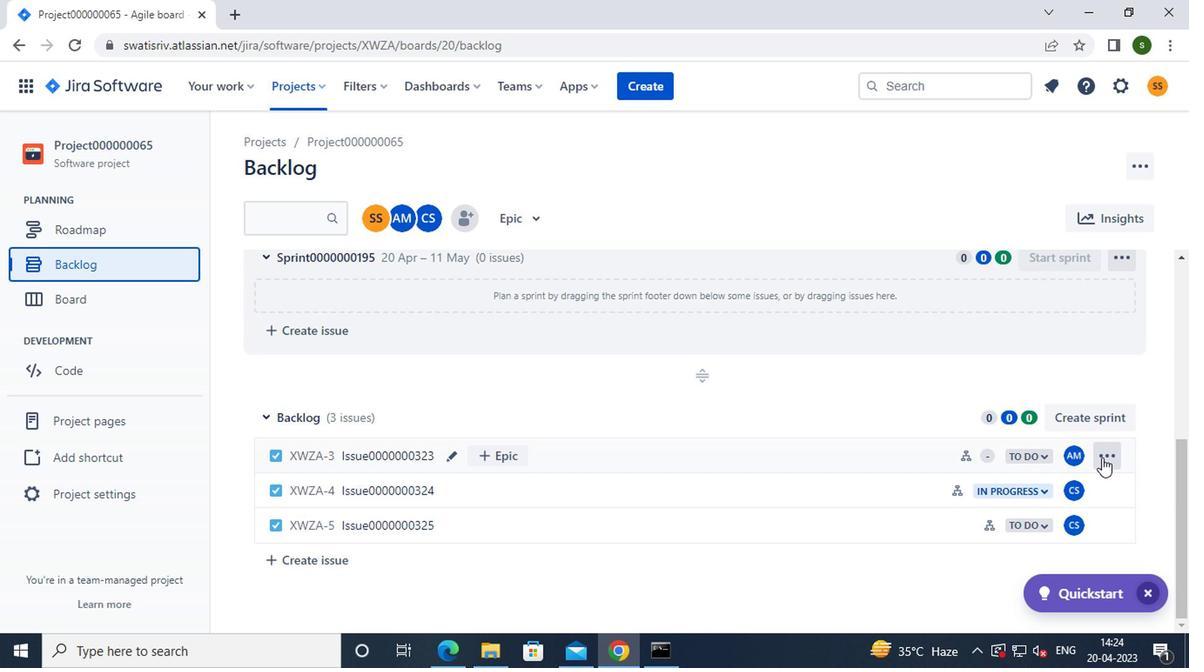 
Action: Mouse moved to (1064, 362)
Screenshot: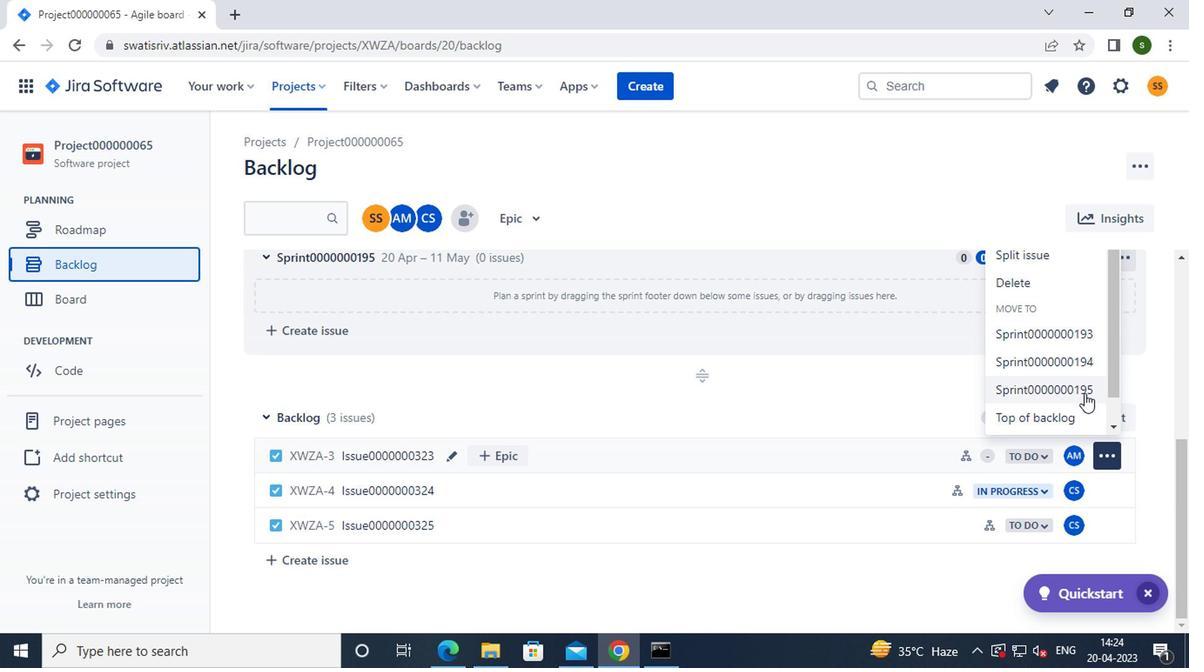 
Action: Mouse pressed left at (1064, 362)
Screenshot: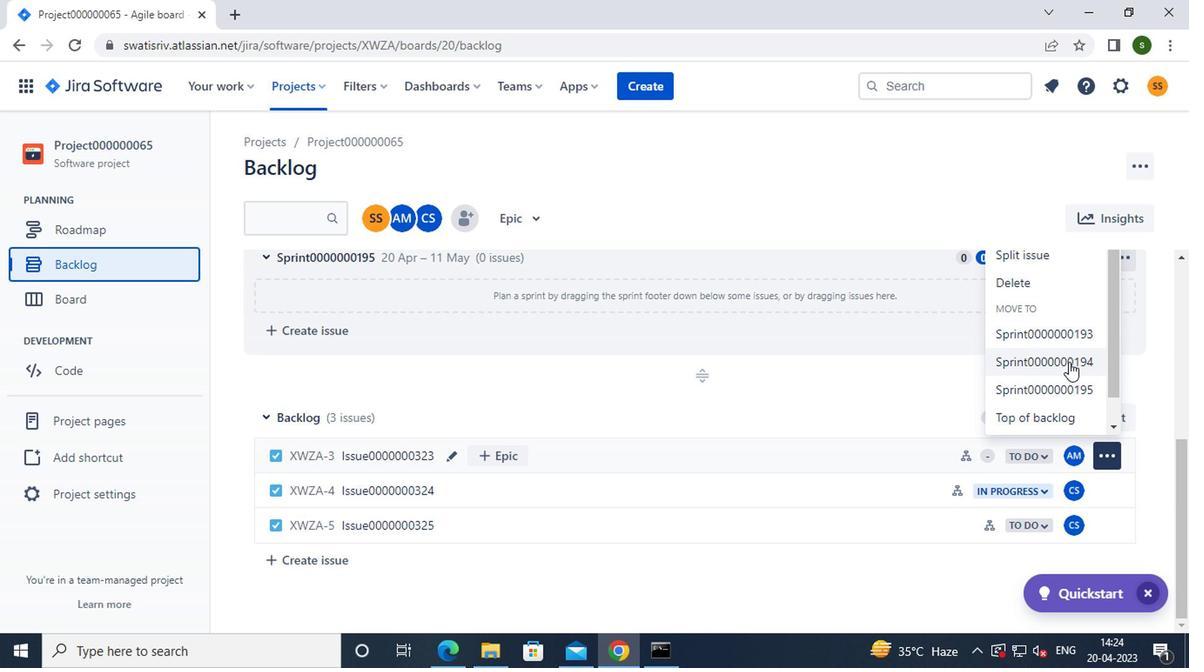 
Action: Mouse moved to (927, 407)
Screenshot: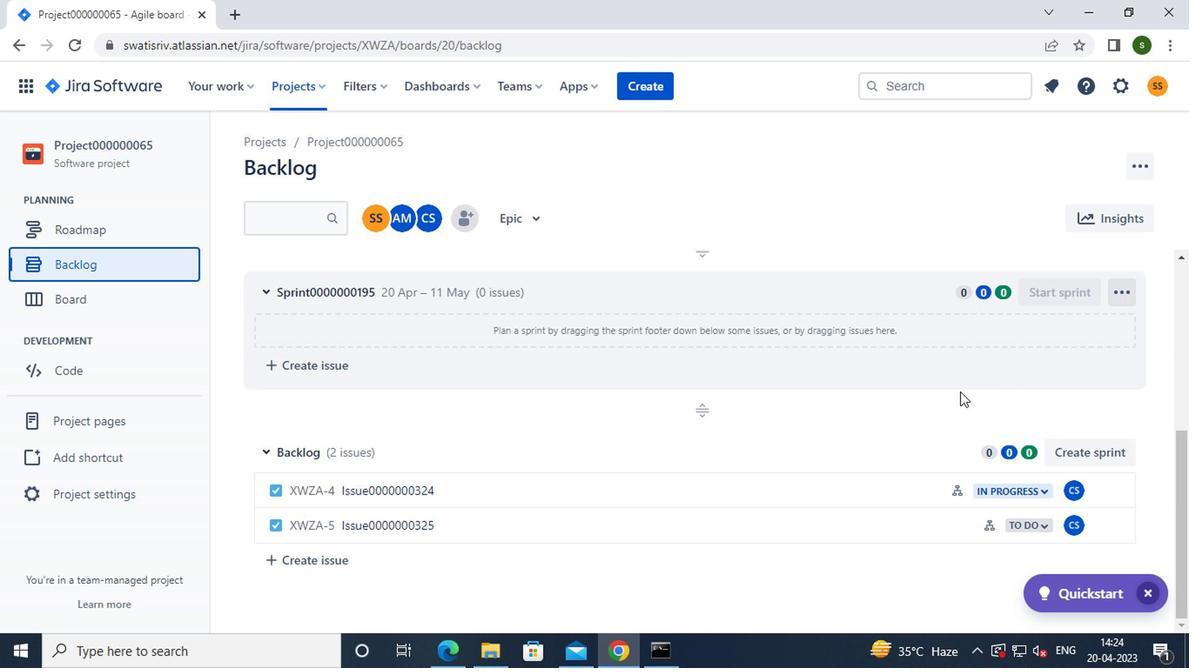 
Action: Key pressed <Key.f8>
Screenshot: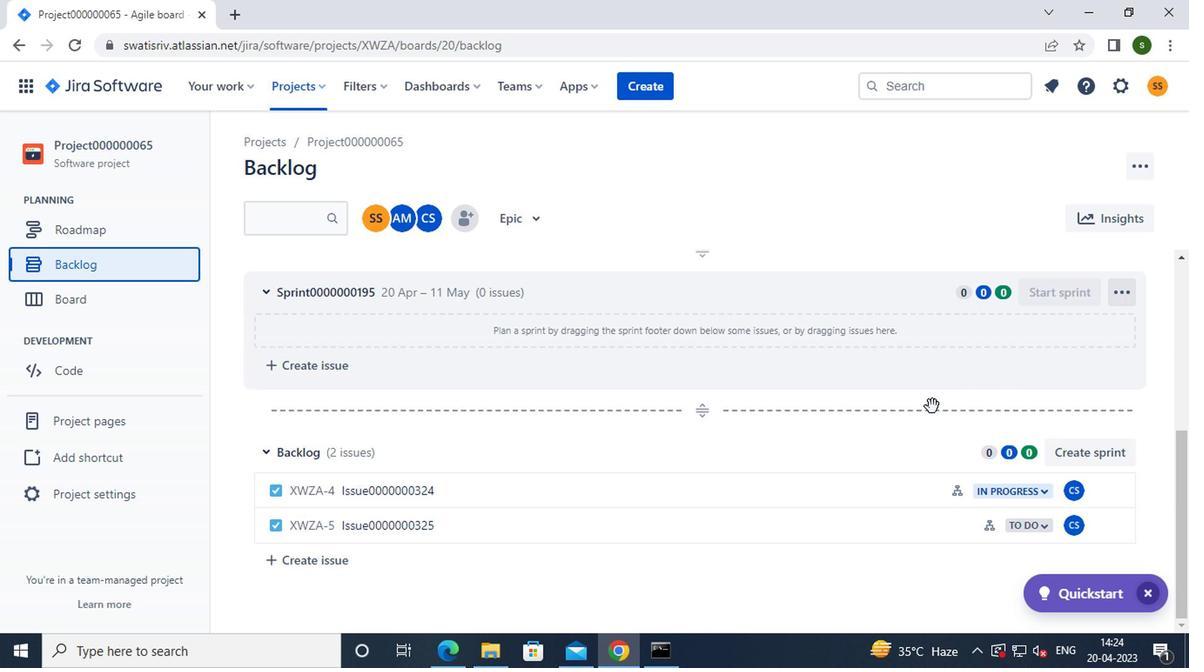 
